 Task: Look for space in Pimenta Bueno, Brazil from 12th  August, 2023 to 15th August, 2023 for 3 adults in price range Rs.12000 to Rs.16000. Place can be entire place with 2 bedrooms having 3 beds and 1 bathroom. Property type can be house, flat, guest house. Amenities needed are: washing machine. Booking option can be shelf check-in. Required host language is Spanish.
Action: Mouse moved to (602, 84)
Screenshot: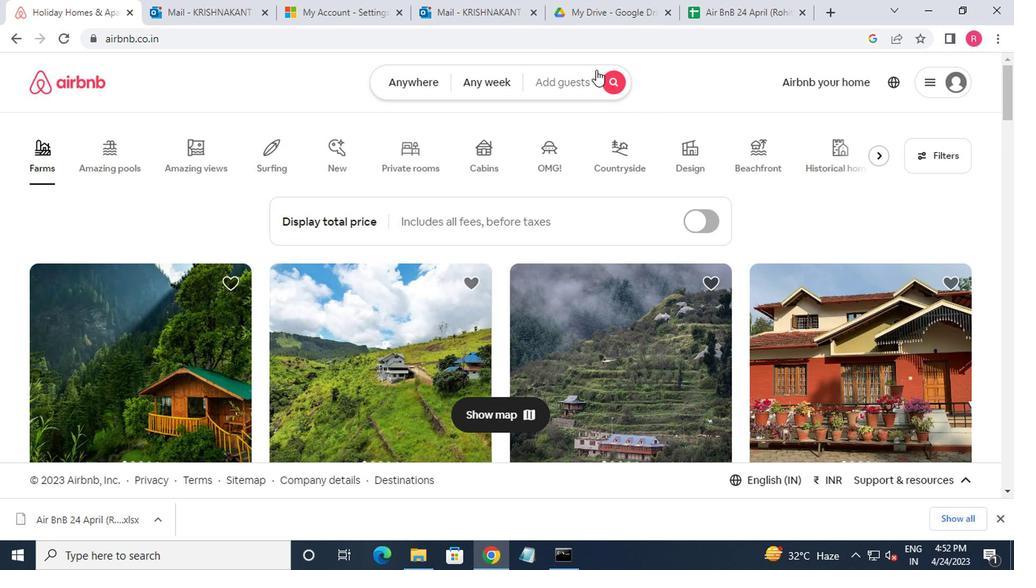 
Action: Mouse pressed left at (602, 84)
Screenshot: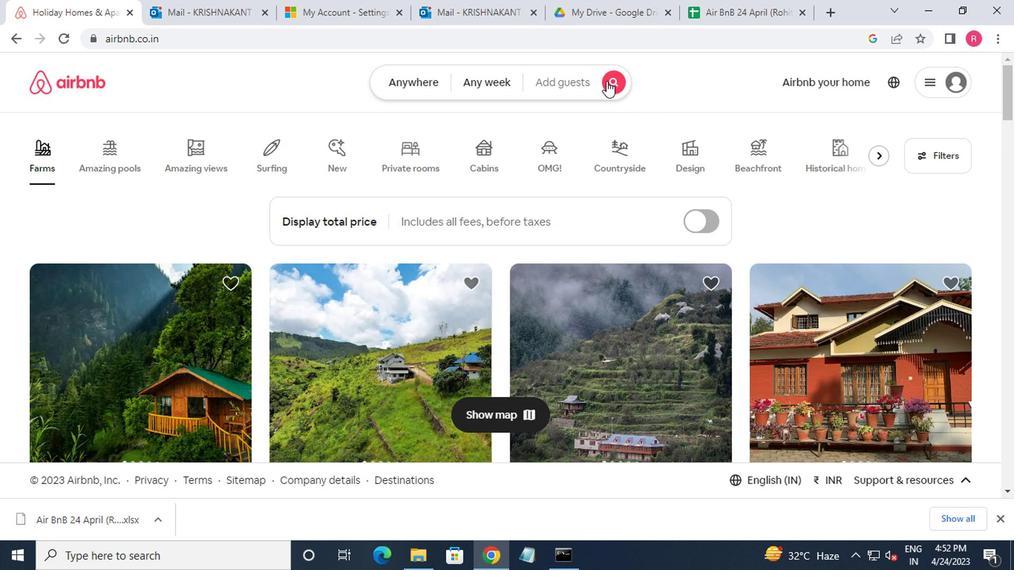 
Action: Mouse moved to (254, 143)
Screenshot: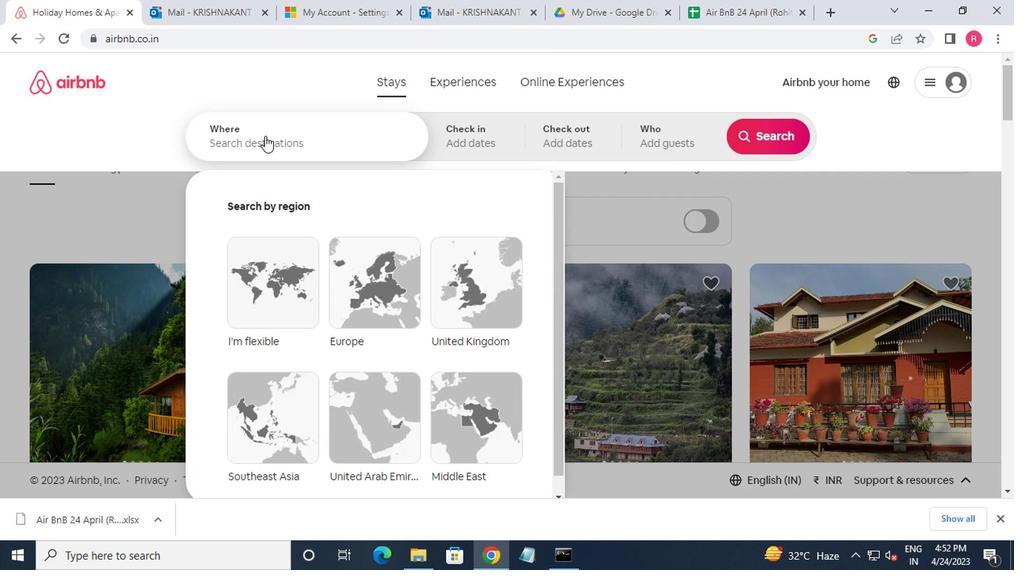 
Action: Mouse pressed left at (254, 143)
Screenshot: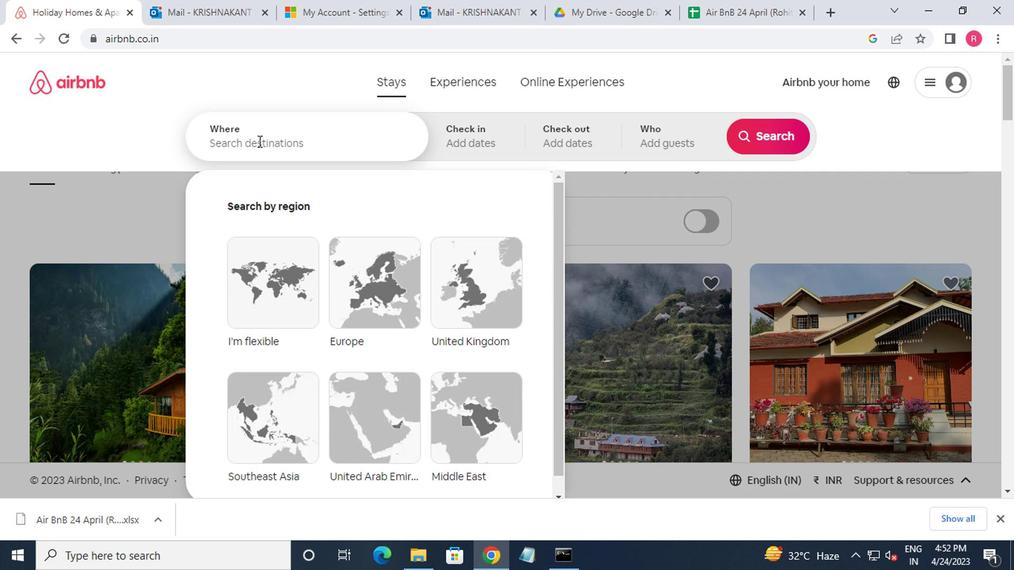 
Action: Mouse moved to (254, 143)
Screenshot: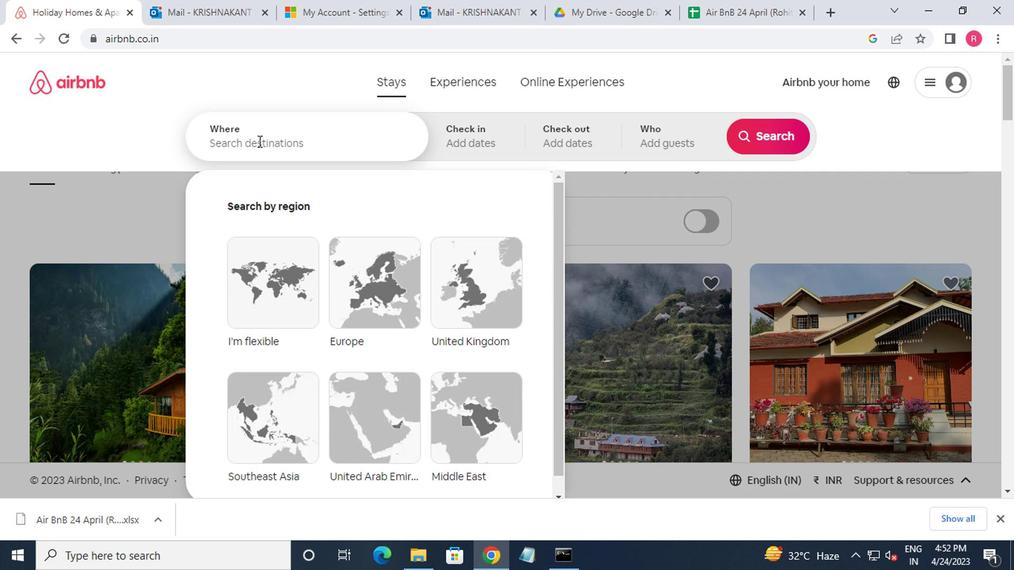 
Action: Key pressed pimenta
Screenshot: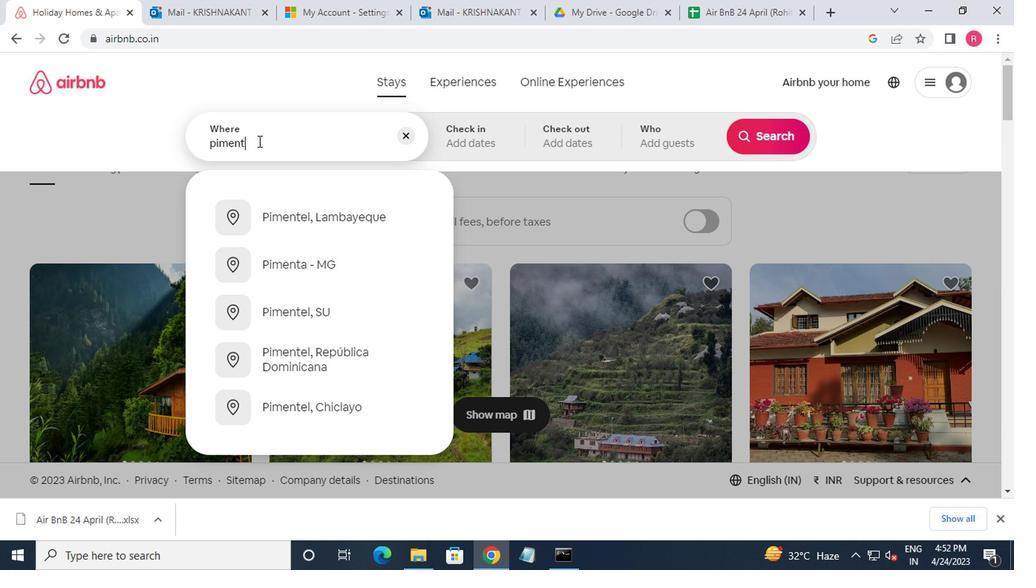 
Action: Mouse moved to (755, 440)
Screenshot: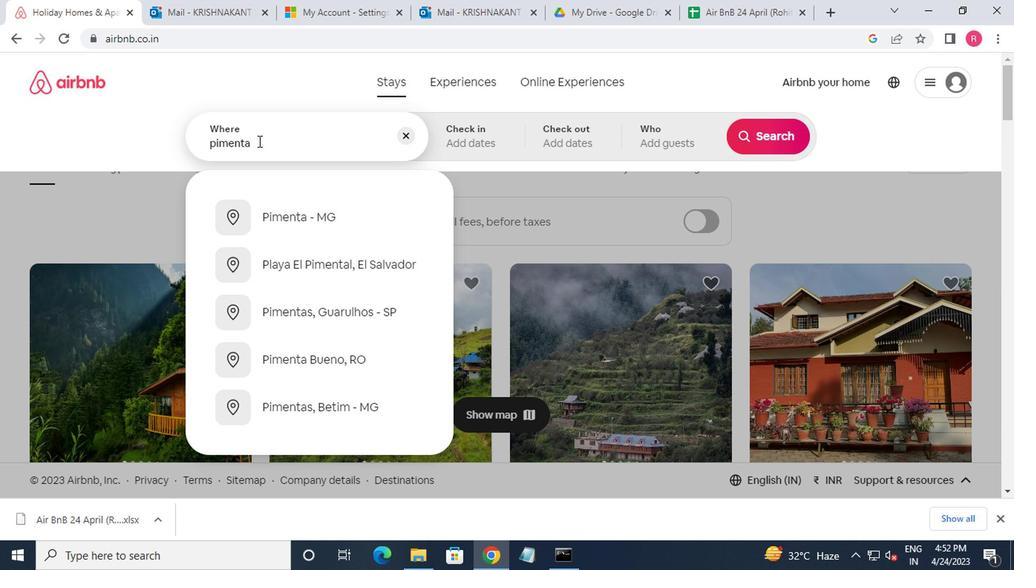 
Action: Key pressed <Key.space>bueno
Screenshot: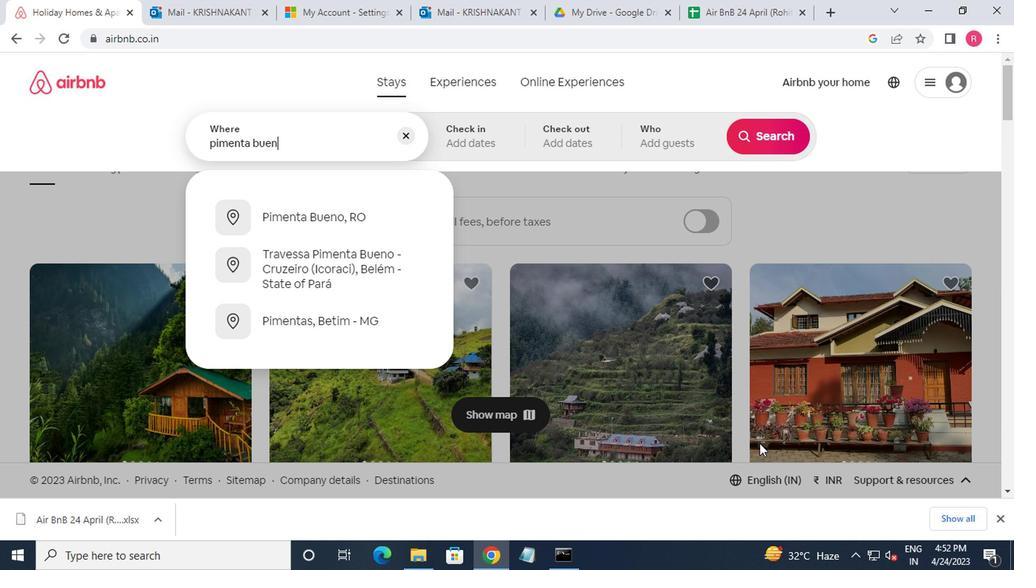 
Action: Mouse moved to (340, 218)
Screenshot: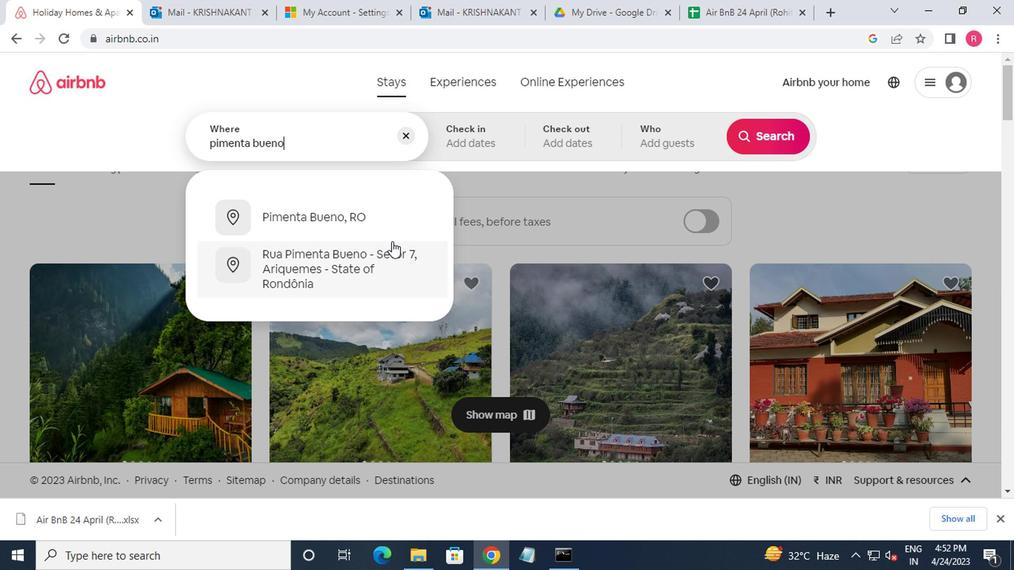 
Action: Mouse pressed left at (340, 218)
Screenshot: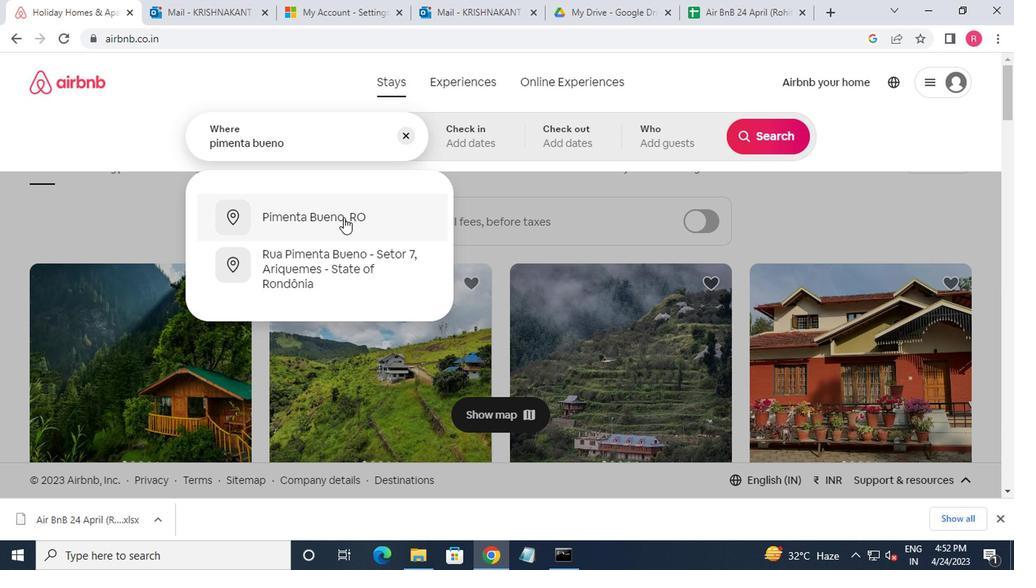 
Action: Mouse moved to (760, 254)
Screenshot: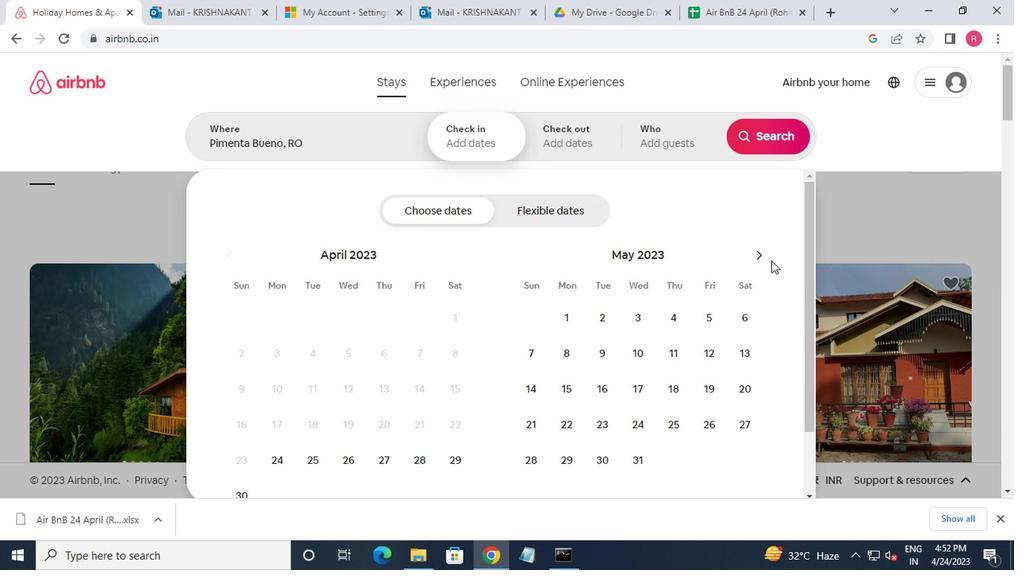 
Action: Mouse pressed left at (760, 254)
Screenshot: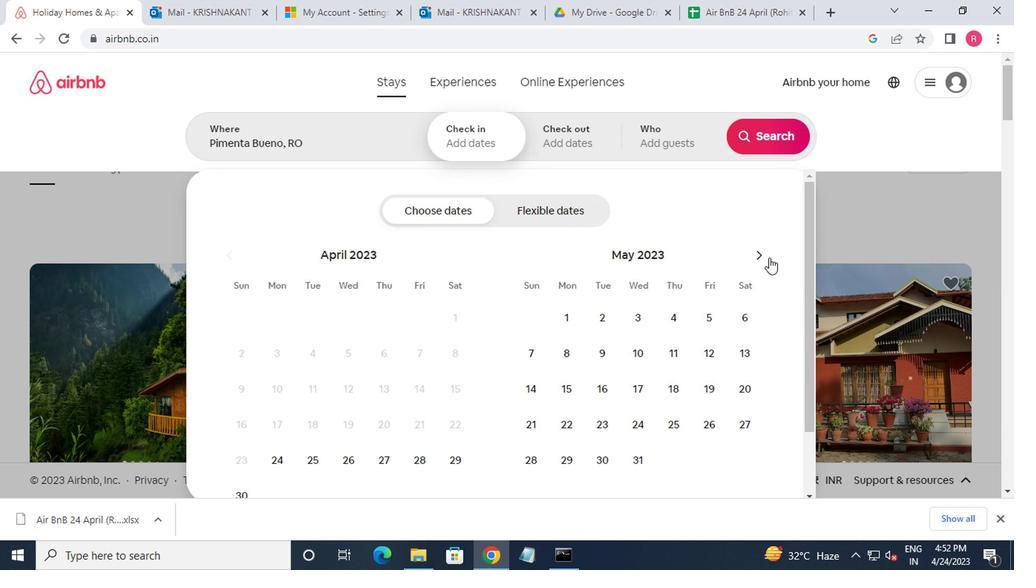
Action: Mouse moved to (758, 255)
Screenshot: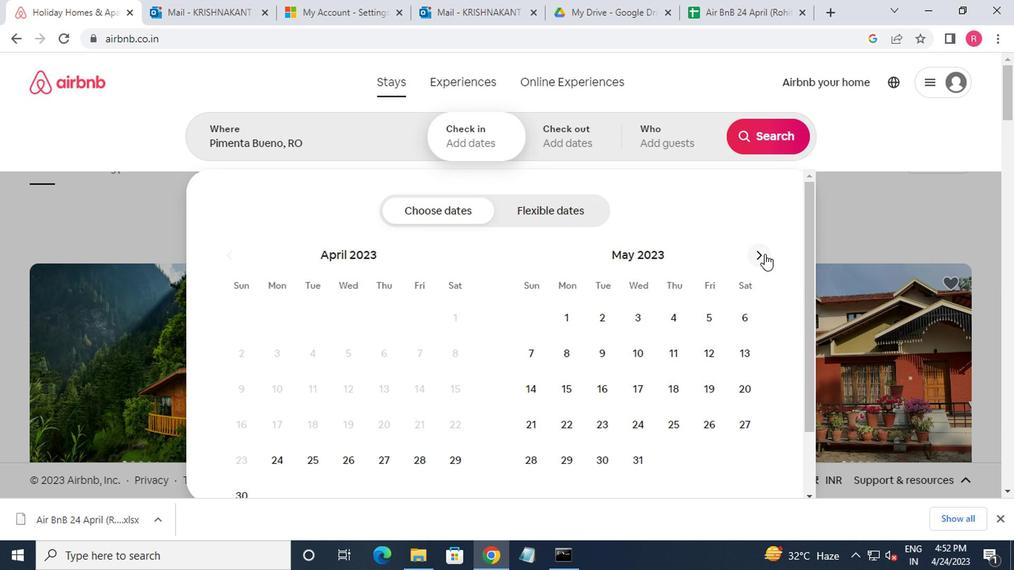 
Action: Mouse pressed left at (758, 255)
Screenshot: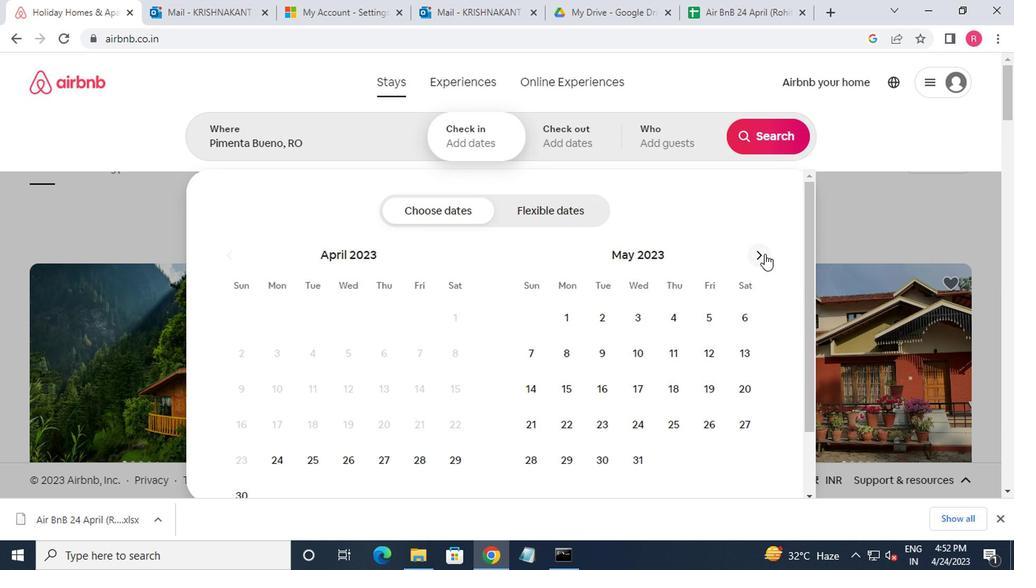
Action: Mouse pressed left at (758, 255)
Screenshot: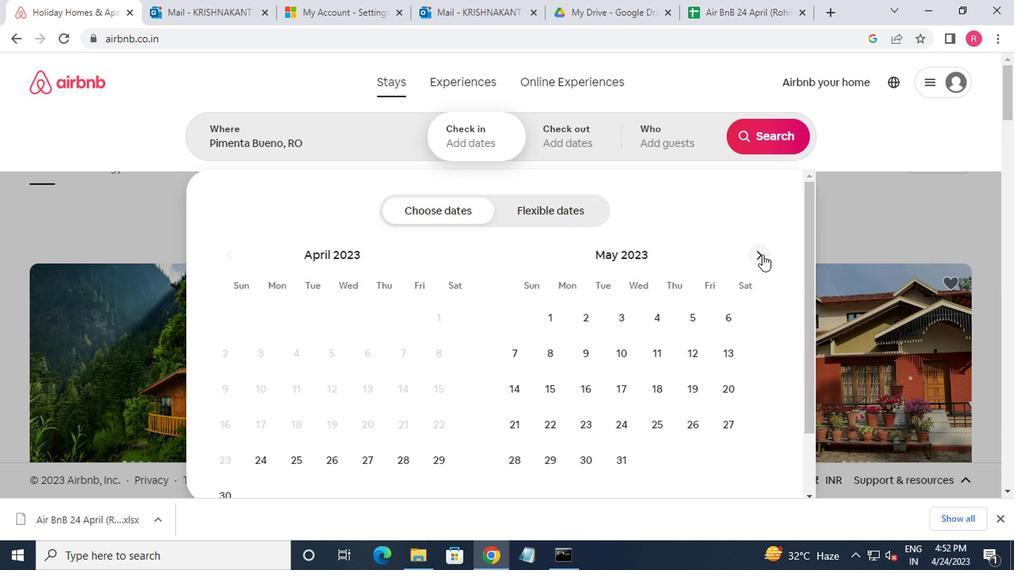 
Action: Mouse pressed left at (758, 255)
Screenshot: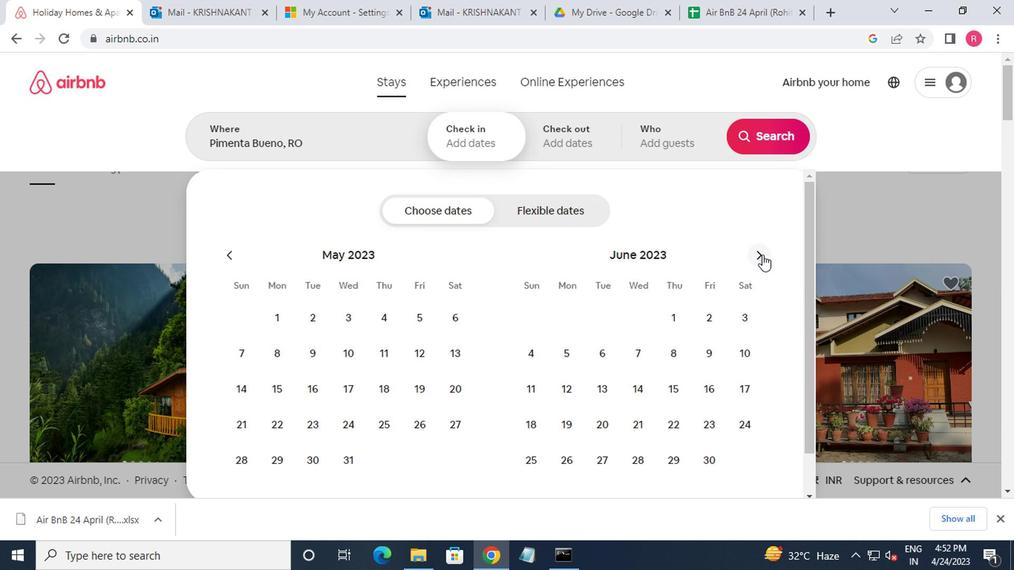 
Action: Mouse moved to (741, 349)
Screenshot: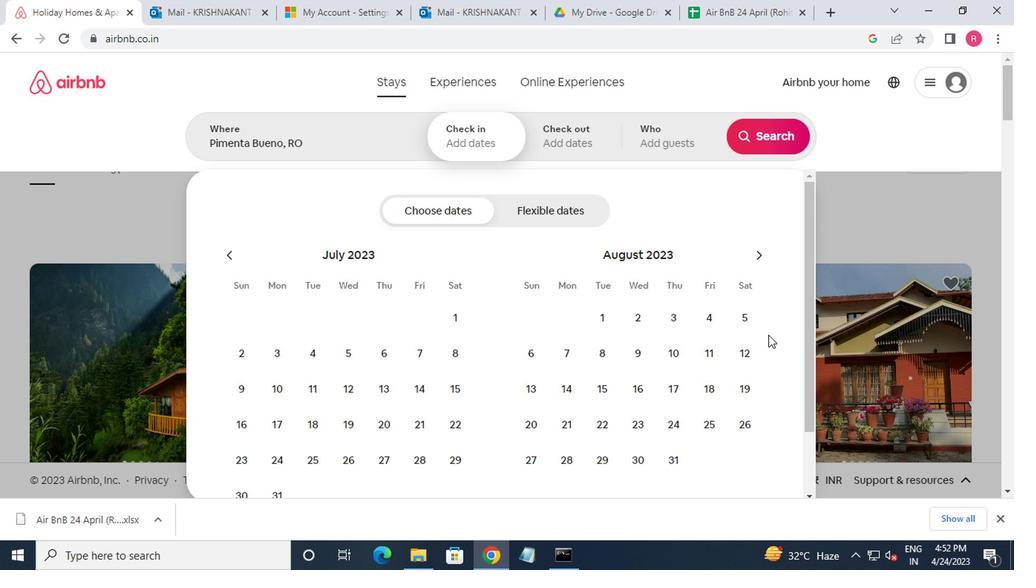 
Action: Mouse pressed left at (741, 349)
Screenshot: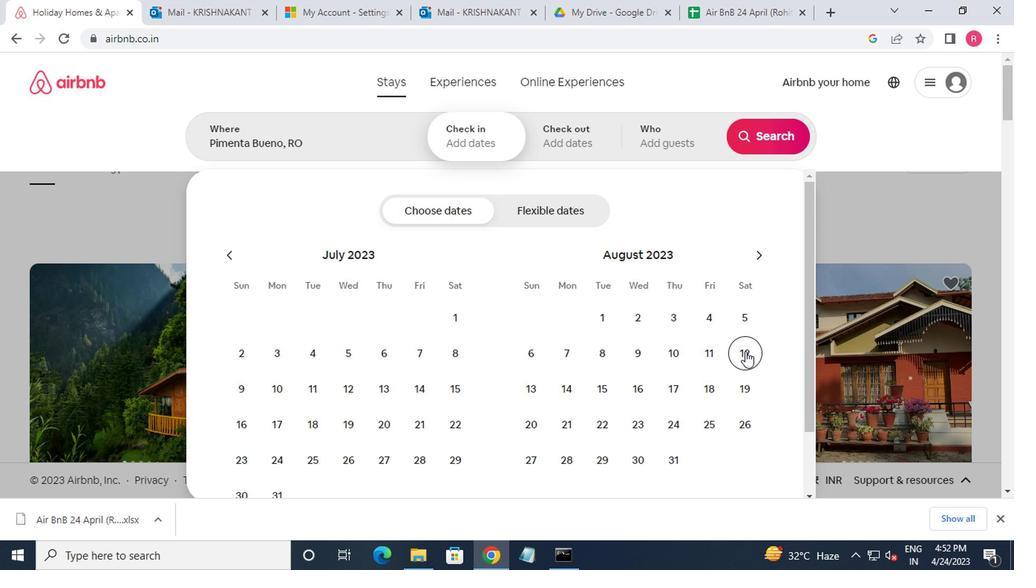 
Action: Mouse moved to (609, 392)
Screenshot: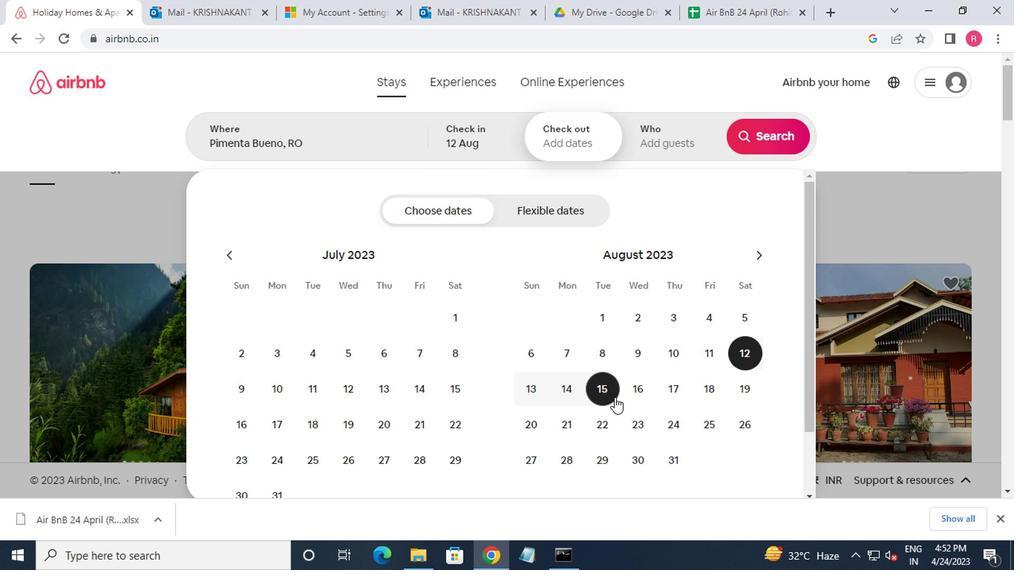 
Action: Mouse pressed left at (609, 392)
Screenshot: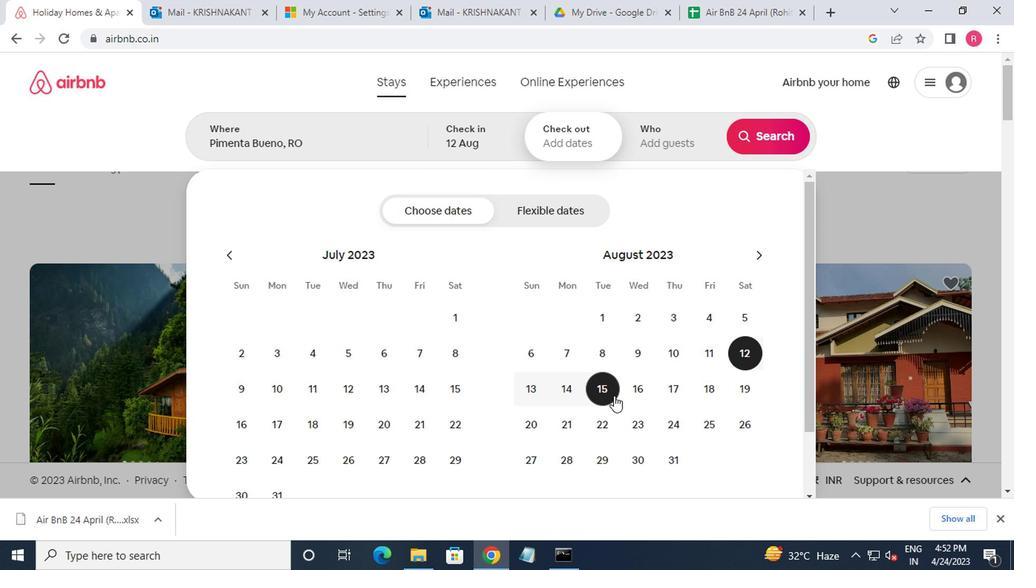 
Action: Mouse moved to (651, 125)
Screenshot: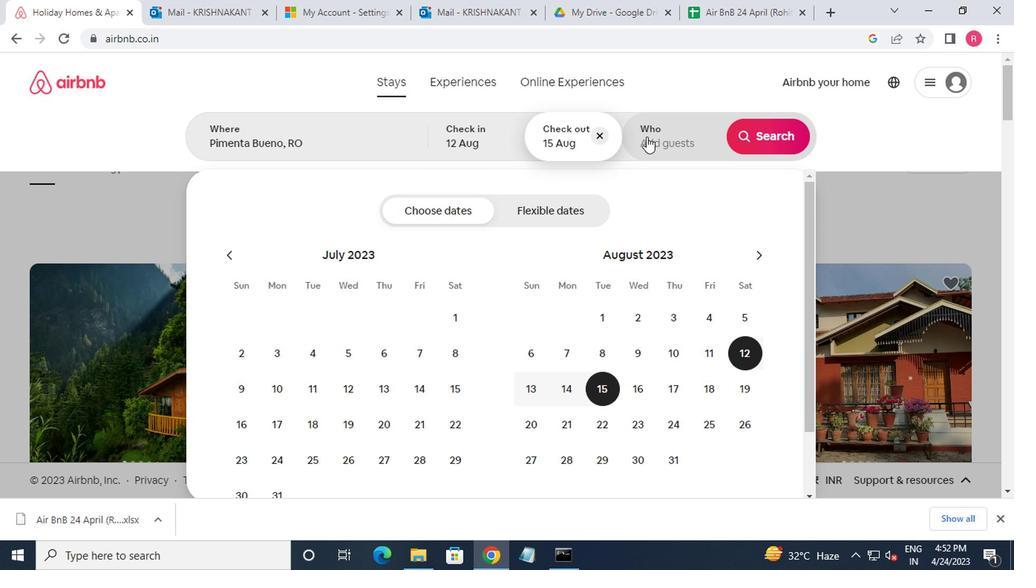 
Action: Mouse pressed left at (651, 125)
Screenshot: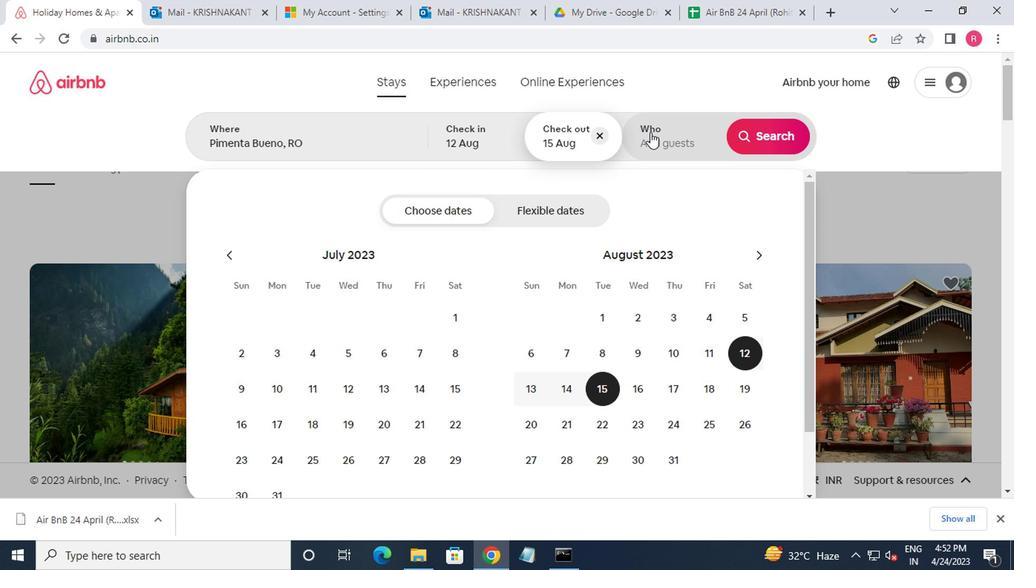 
Action: Mouse moved to (768, 209)
Screenshot: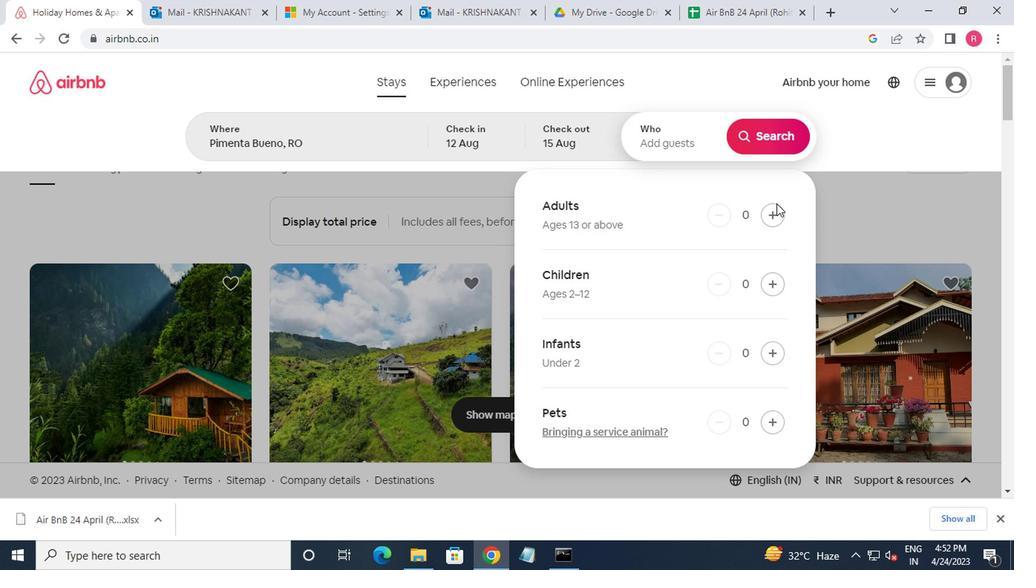 
Action: Mouse pressed left at (768, 209)
Screenshot: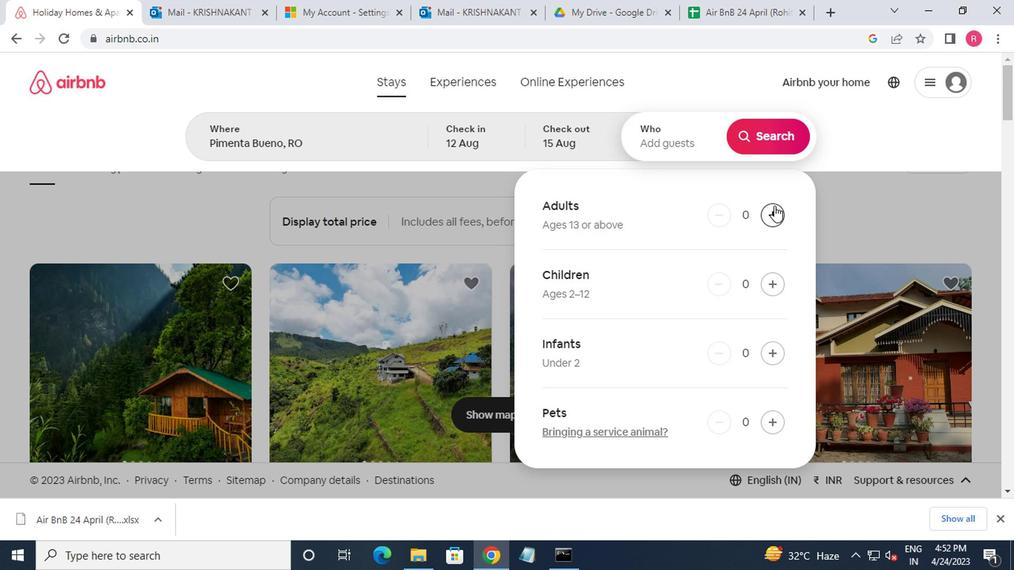 
Action: Mouse moved to (768, 209)
Screenshot: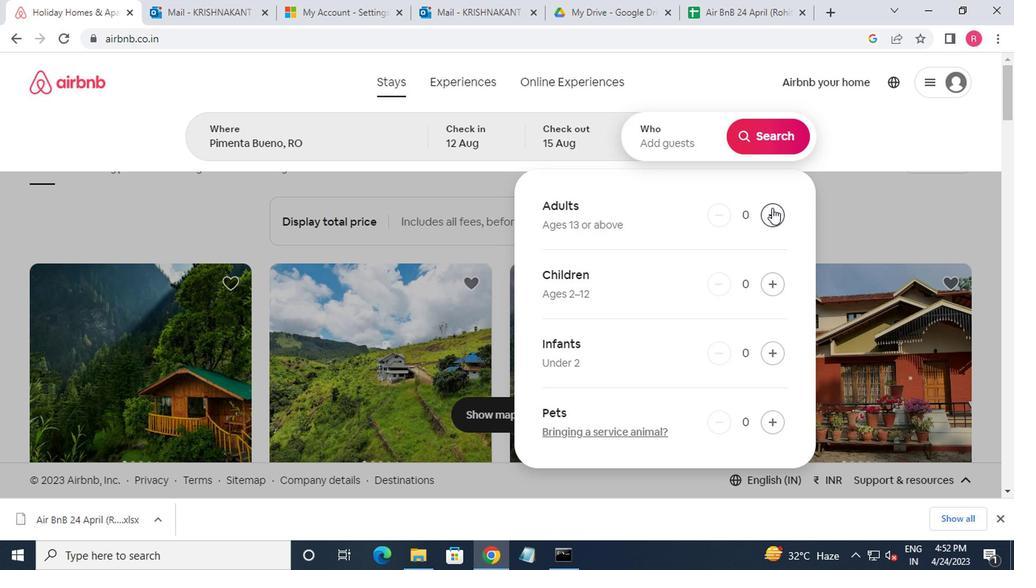 
Action: Mouse pressed left at (768, 209)
Screenshot: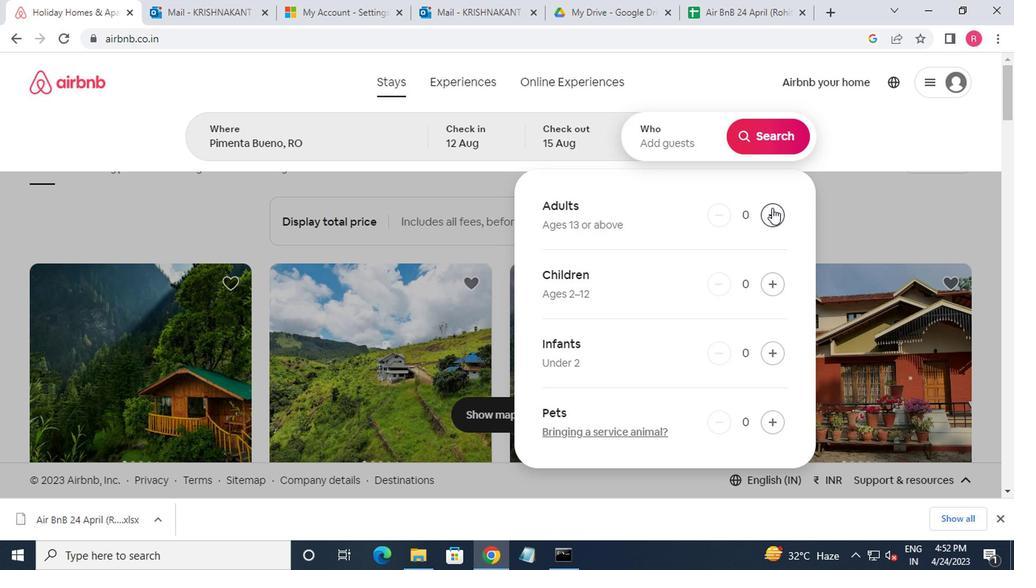
Action: Mouse pressed left at (768, 209)
Screenshot: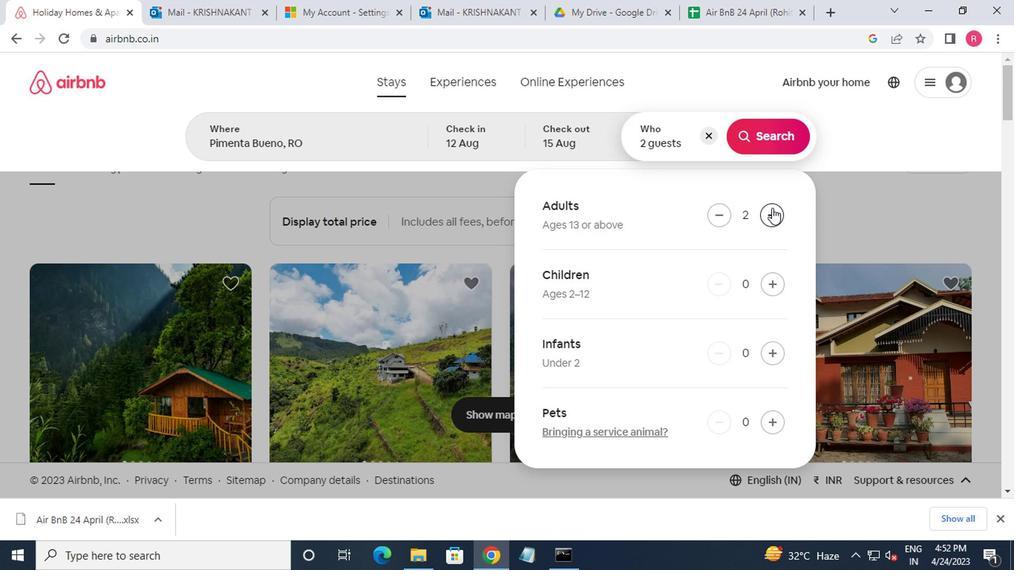 
Action: Mouse moved to (776, 143)
Screenshot: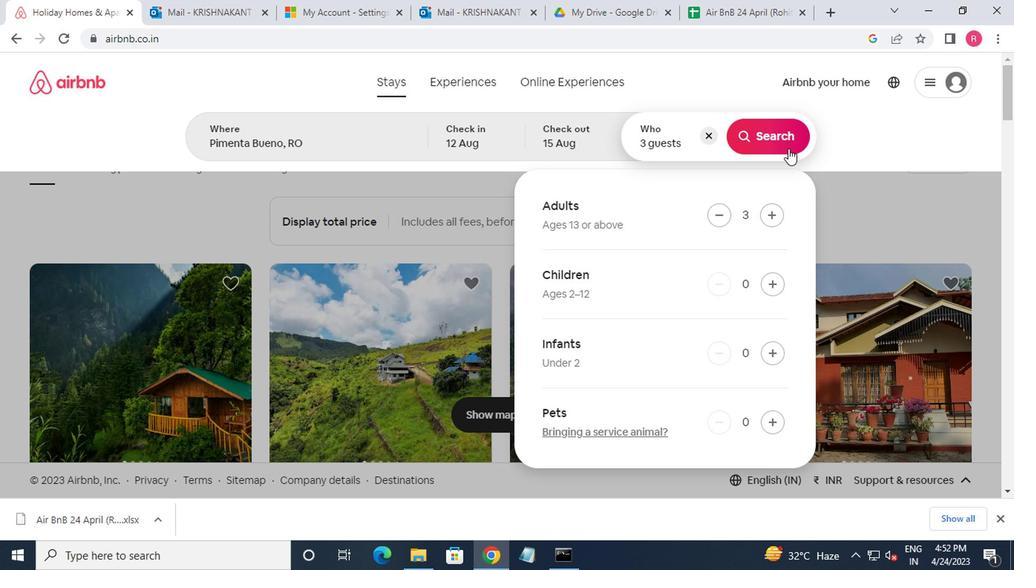 
Action: Mouse pressed left at (776, 143)
Screenshot: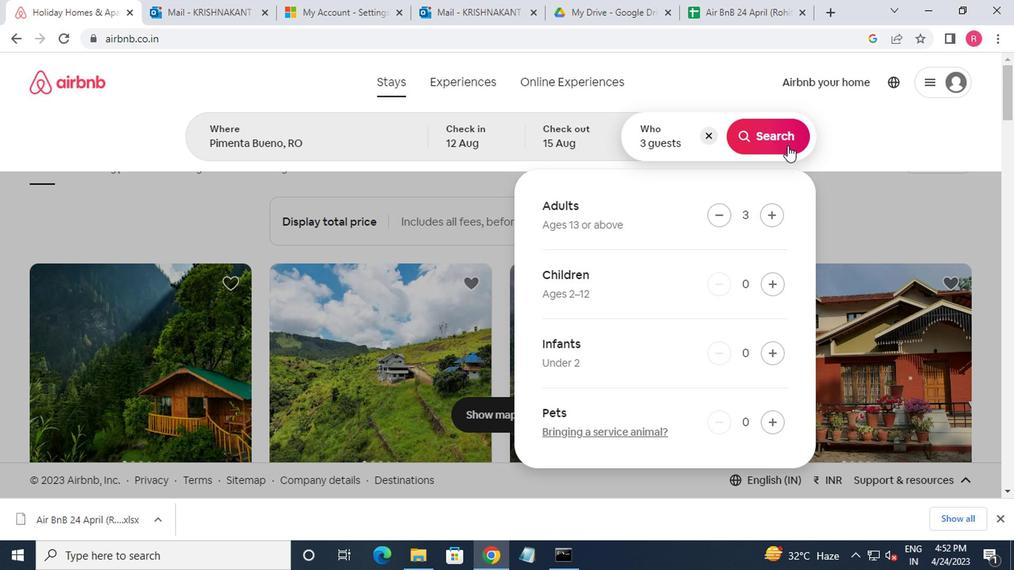 
Action: Mouse moved to (941, 141)
Screenshot: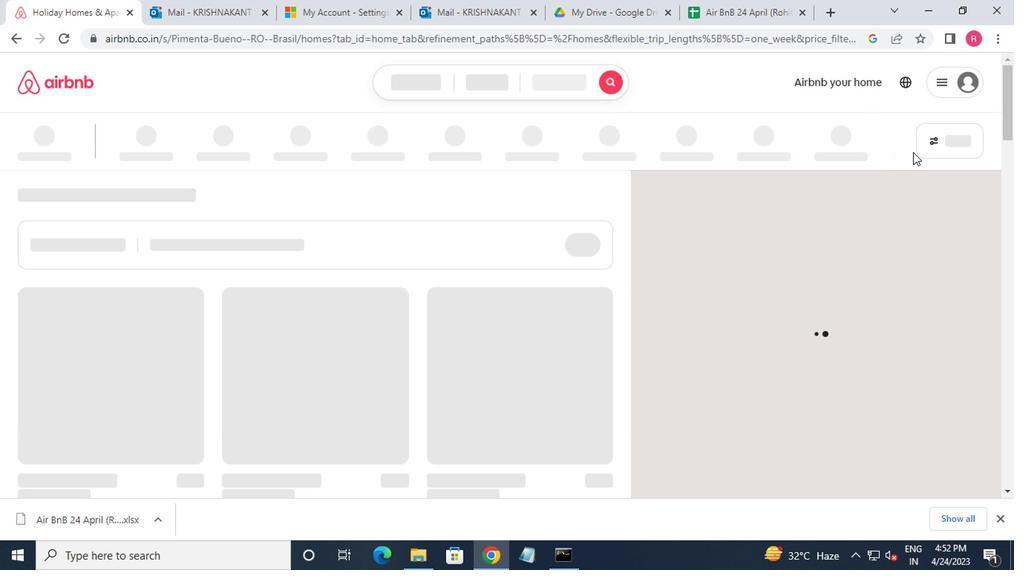 
Action: Mouse pressed left at (941, 141)
Screenshot: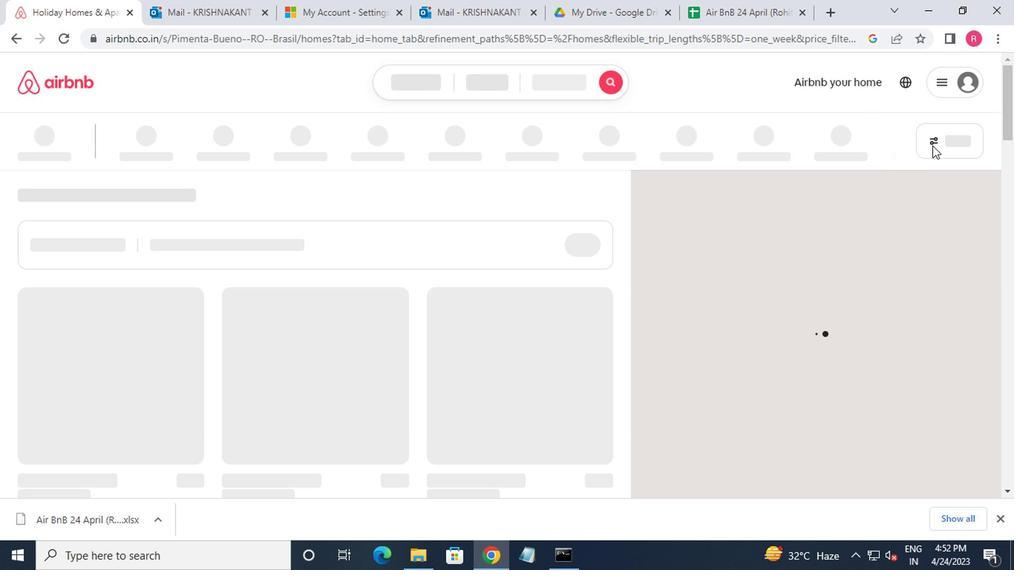 
Action: Mouse moved to (355, 333)
Screenshot: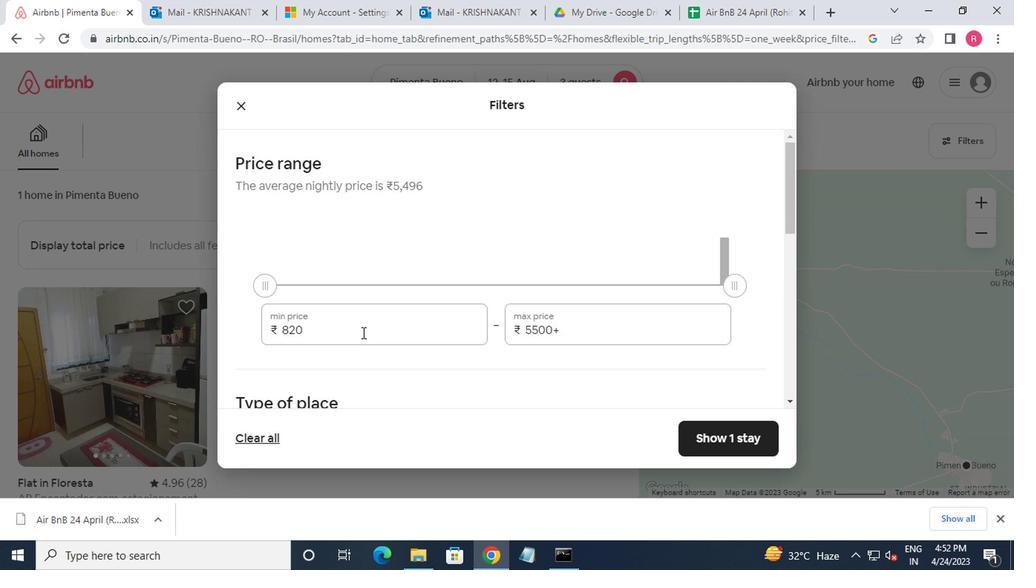 
Action: Mouse pressed left at (355, 333)
Screenshot: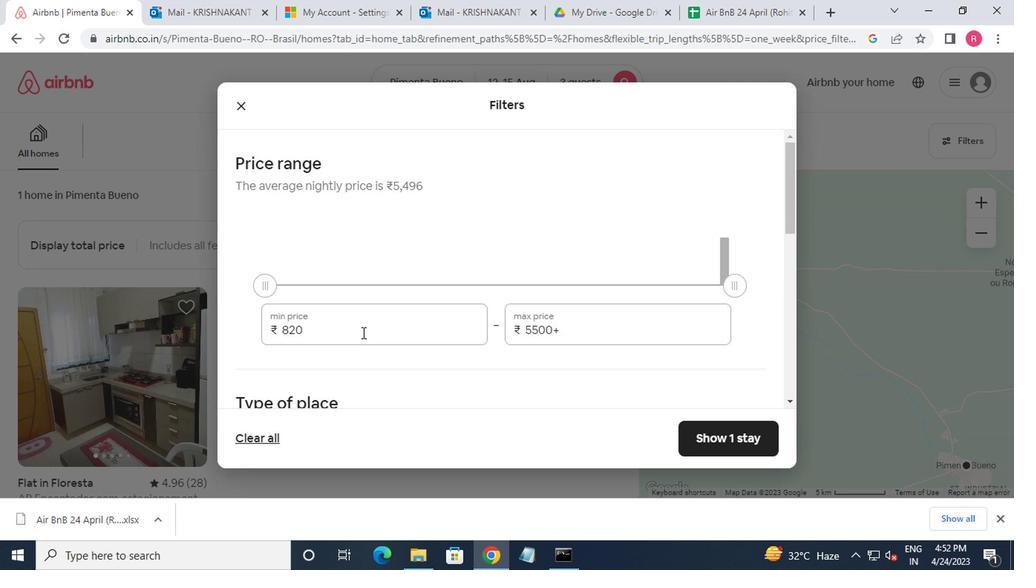 
Action: Mouse moved to (355, 332)
Screenshot: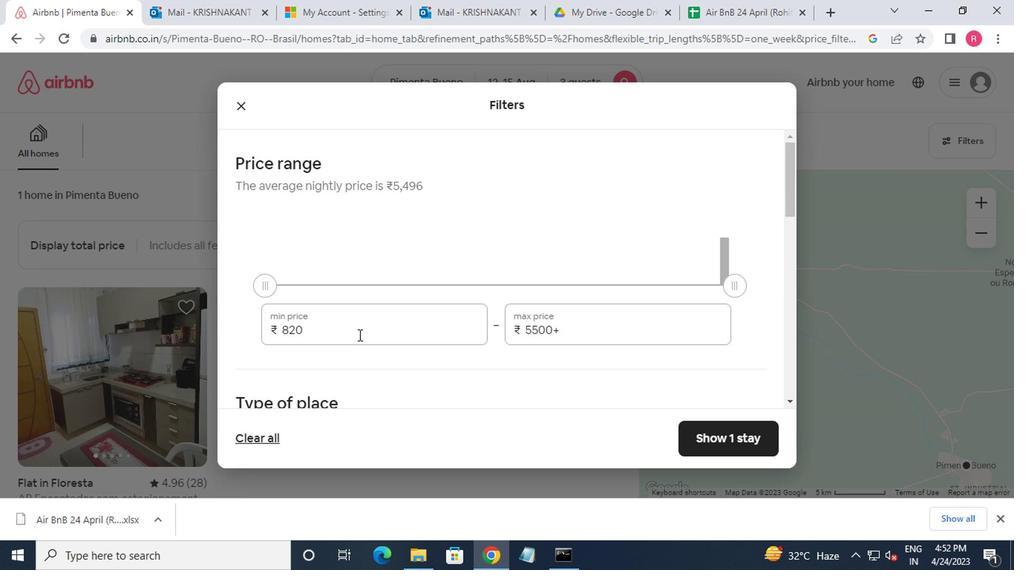 
Action: Key pressed <Key.backspace><Key.backspace><Key.backspace><Key.backspace>12000
Screenshot: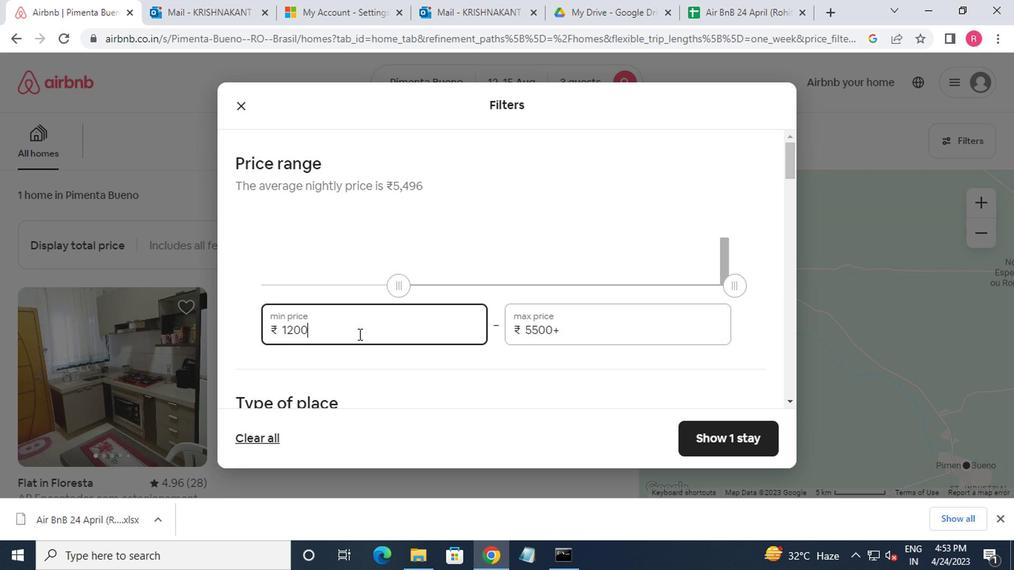 
Action: Mouse moved to (599, 329)
Screenshot: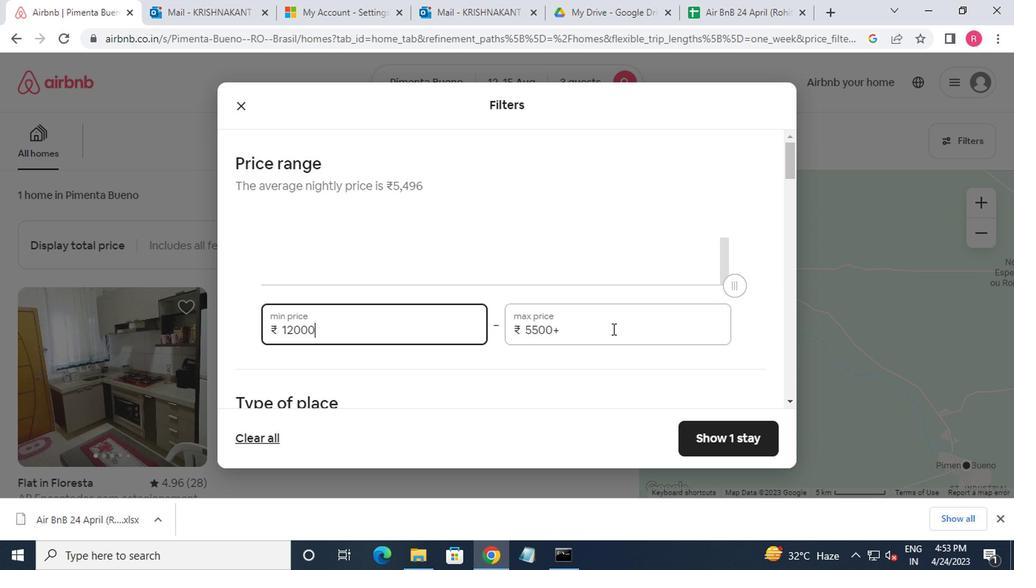 
Action: Mouse pressed left at (599, 329)
Screenshot: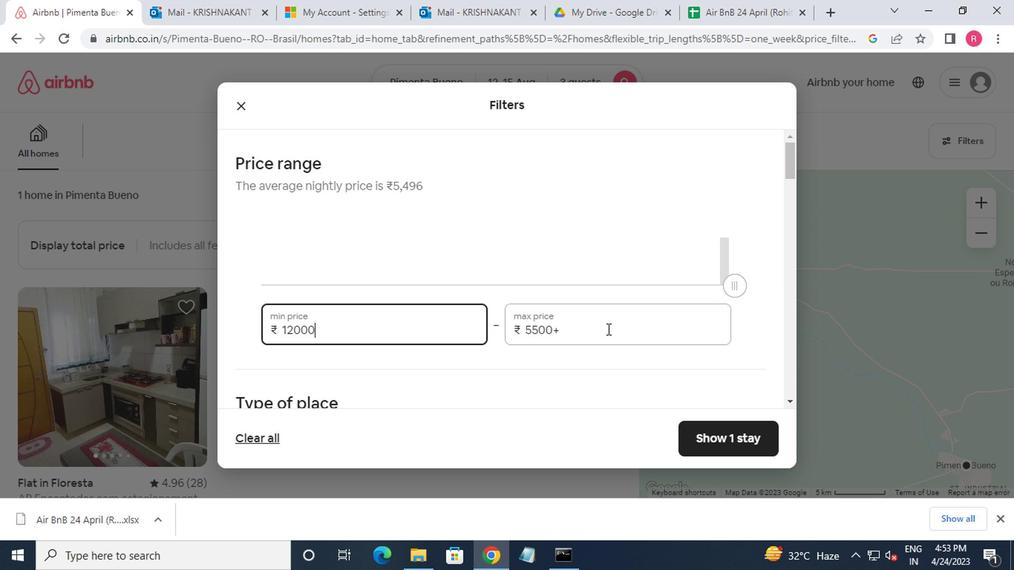 
Action: Mouse moved to (599, 330)
Screenshot: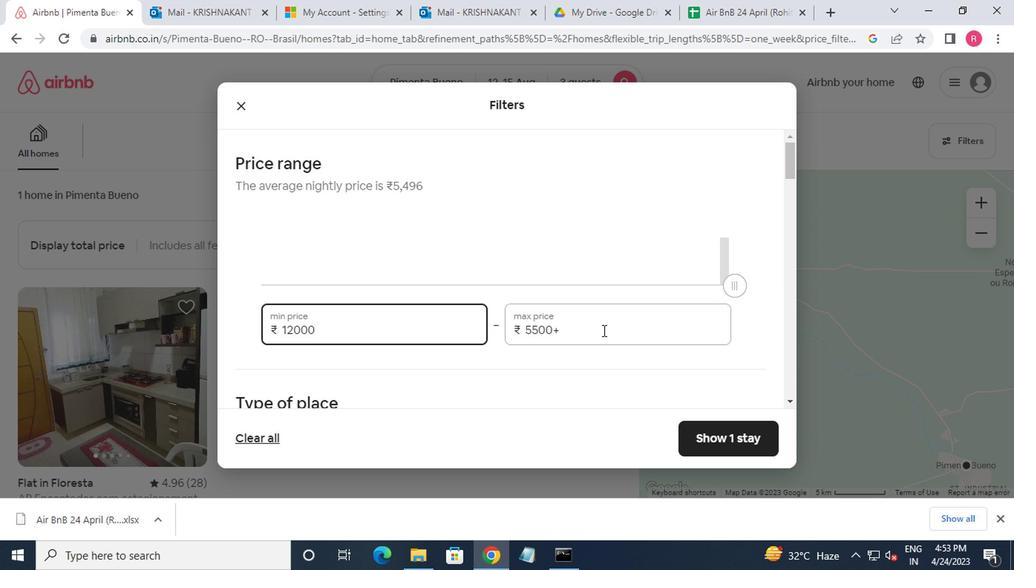 
Action: Key pressed <Key.backspace><Key.backspace><Key.backspace><Key.backspace><Key.backspace>16000
Screenshot: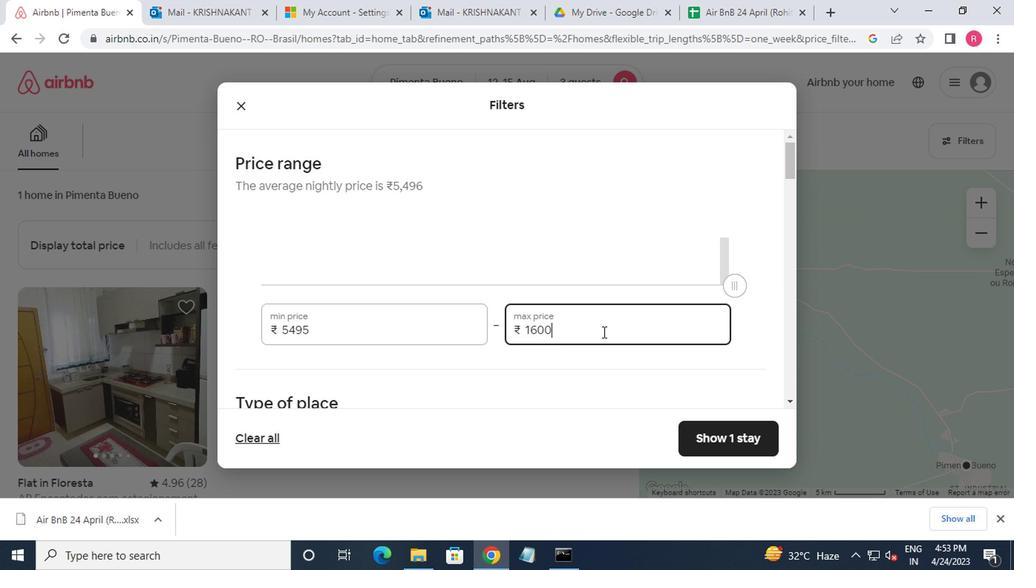 
Action: Mouse scrolled (599, 330) with delta (0, 0)
Screenshot: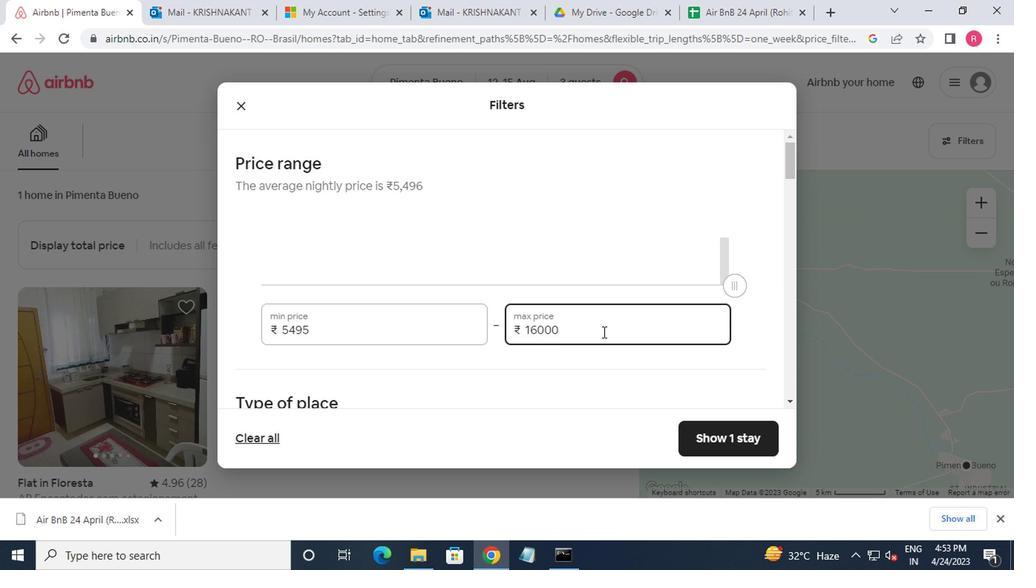 
Action: Mouse scrolled (599, 330) with delta (0, 0)
Screenshot: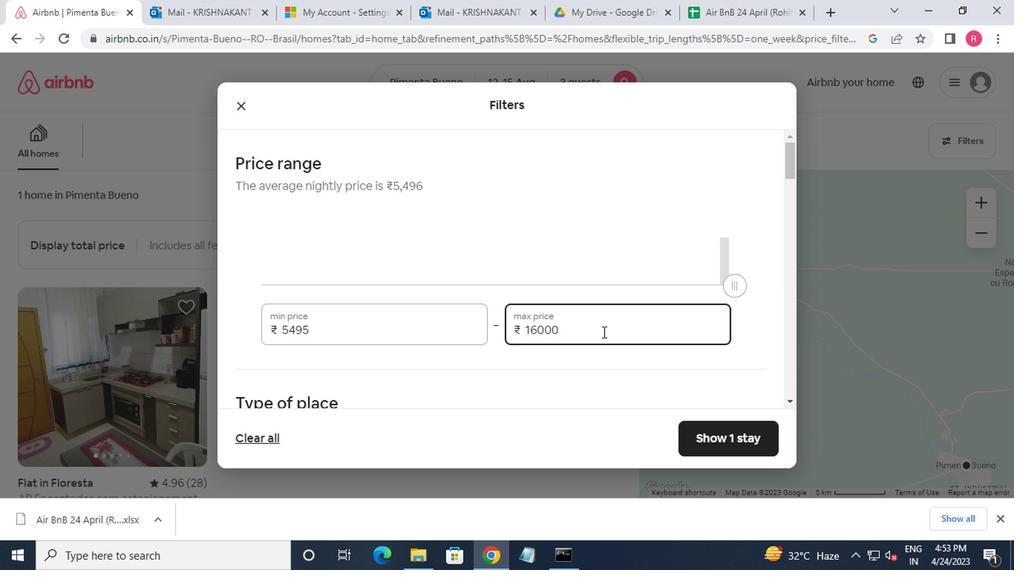 
Action: Mouse moved to (238, 293)
Screenshot: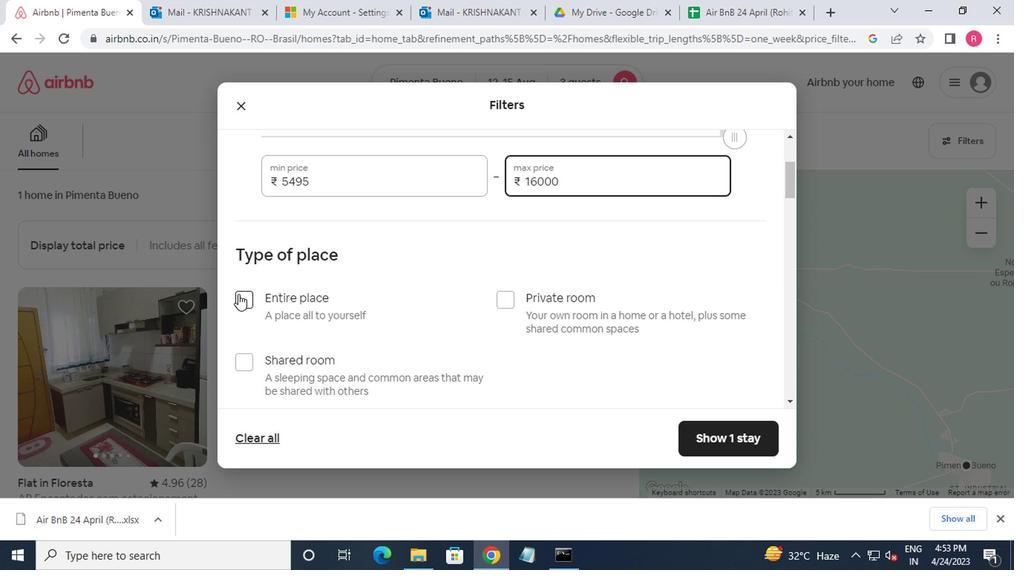 
Action: Mouse pressed left at (238, 293)
Screenshot: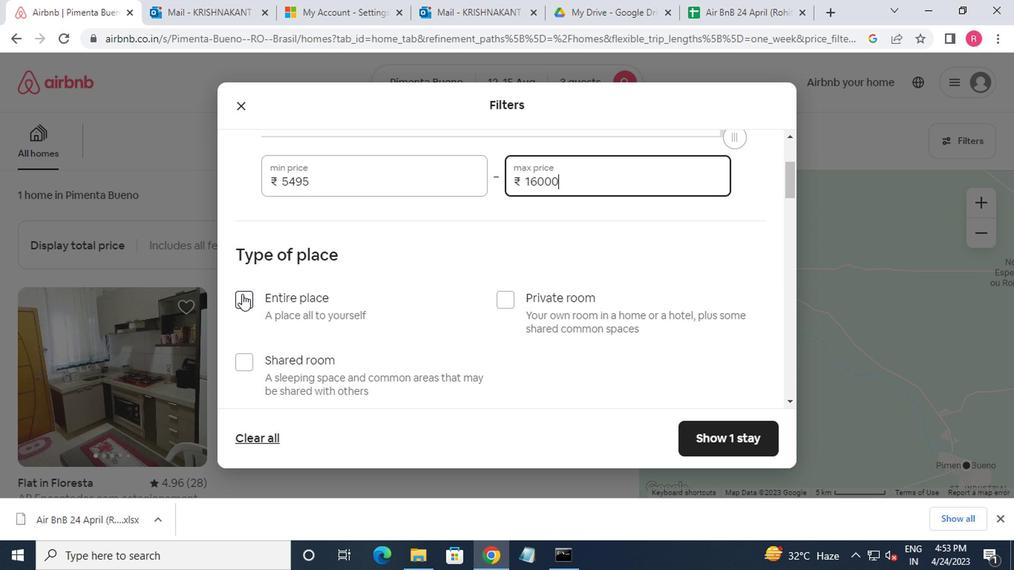 
Action: Mouse moved to (314, 321)
Screenshot: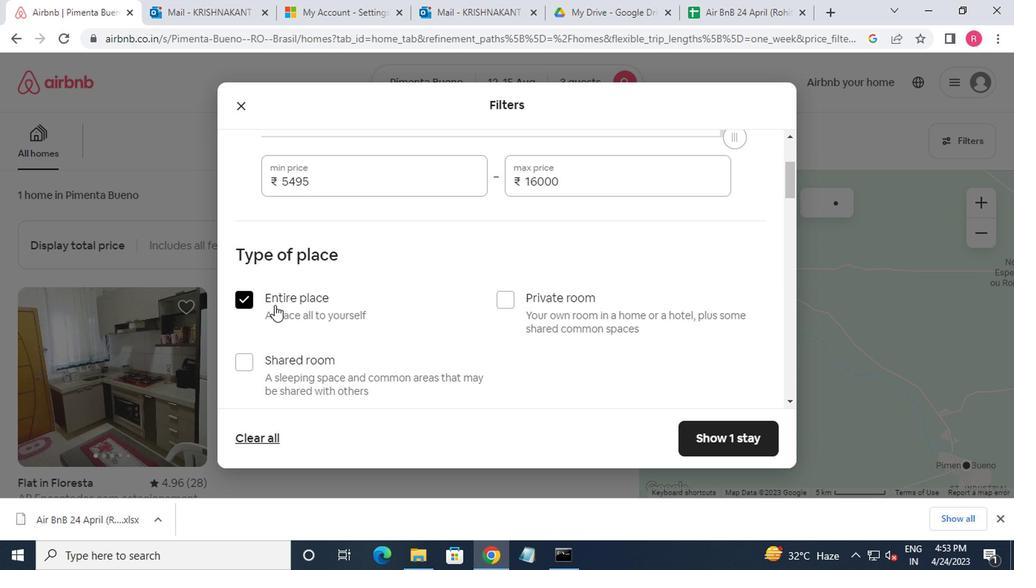 
Action: Mouse scrolled (314, 320) with delta (0, 0)
Screenshot: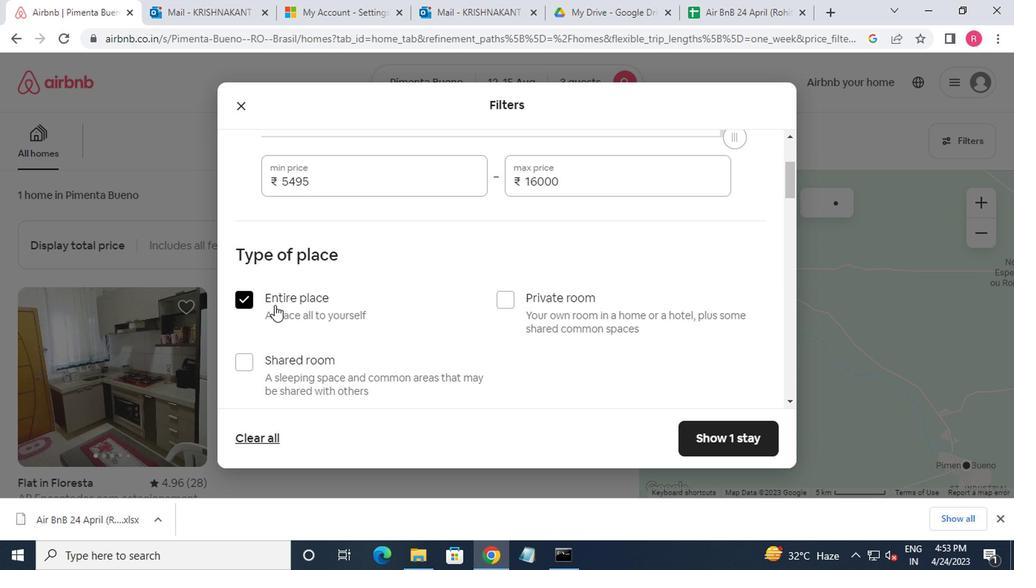 
Action: Mouse moved to (316, 323)
Screenshot: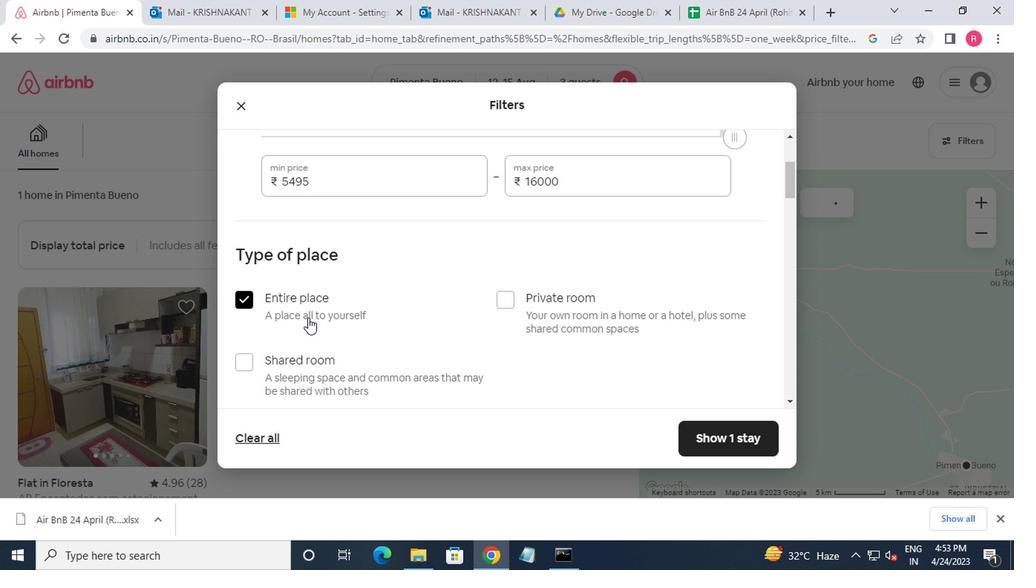 
Action: Mouse scrolled (316, 322) with delta (0, 0)
Screenshot: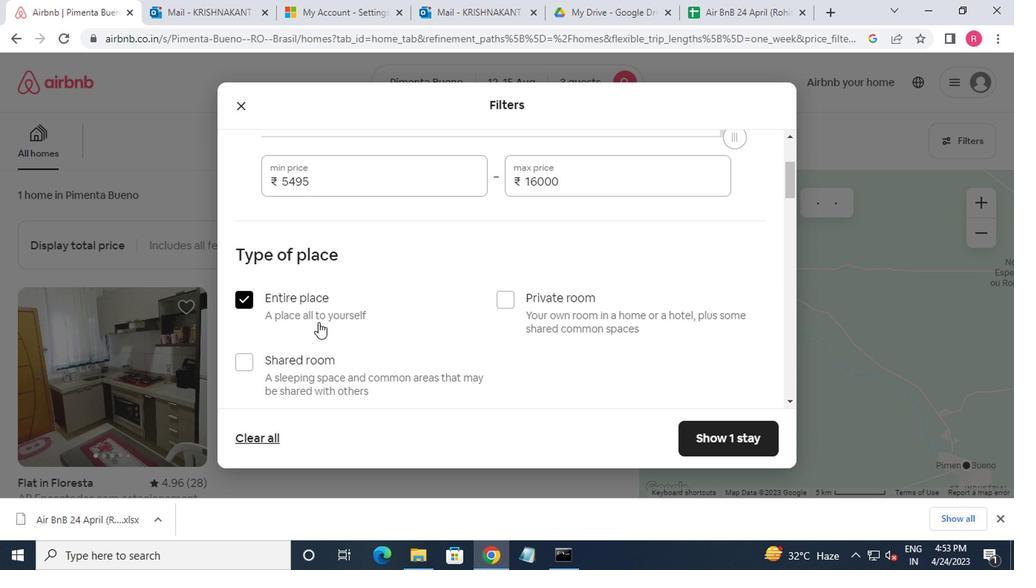 
Action: Mouse moved to (318, 324)
Screenshot: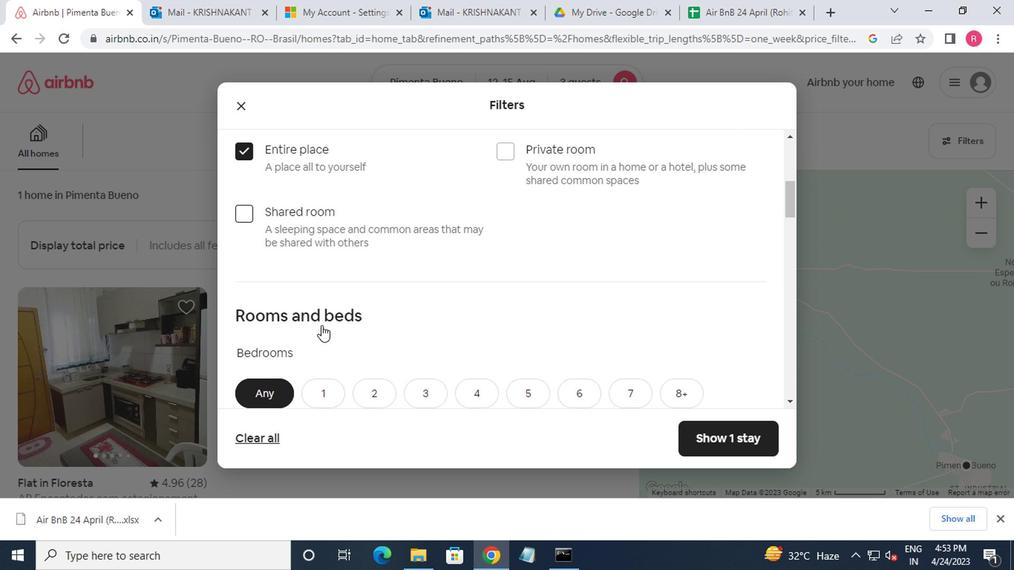 
Action: Mouse scrolled (318, 324) with delta (0, 0)
Screenshot: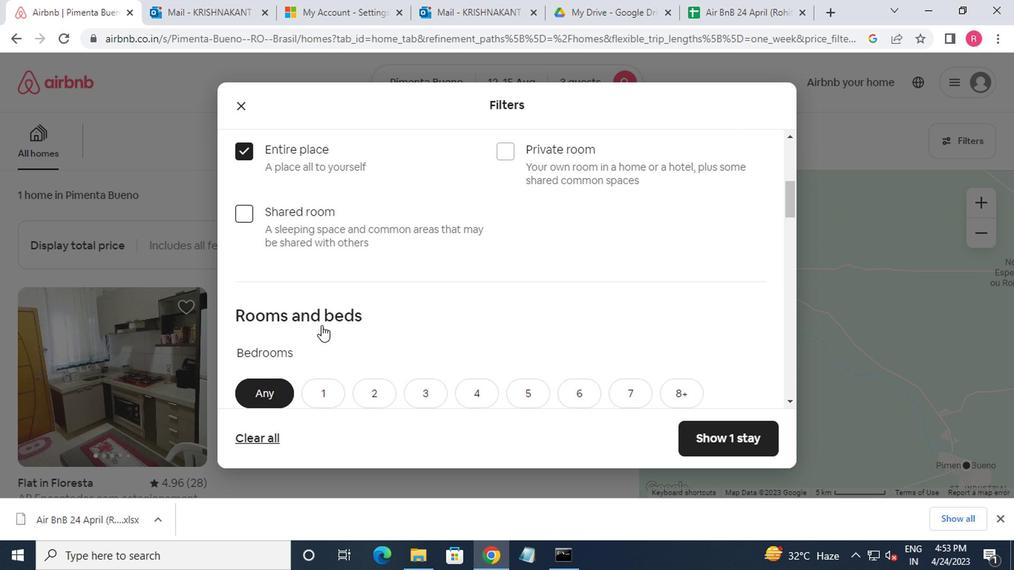 
Action: Mouse moved to (318, 325)
Screenshot: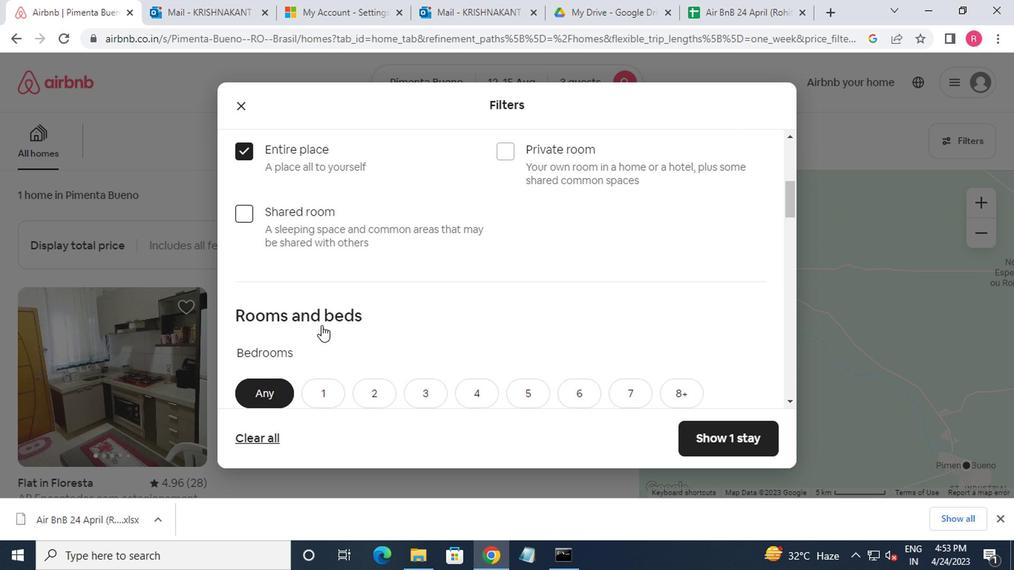 
Action: Mouse scrolled (318, 324) with delta (0, 0)
Screenshot: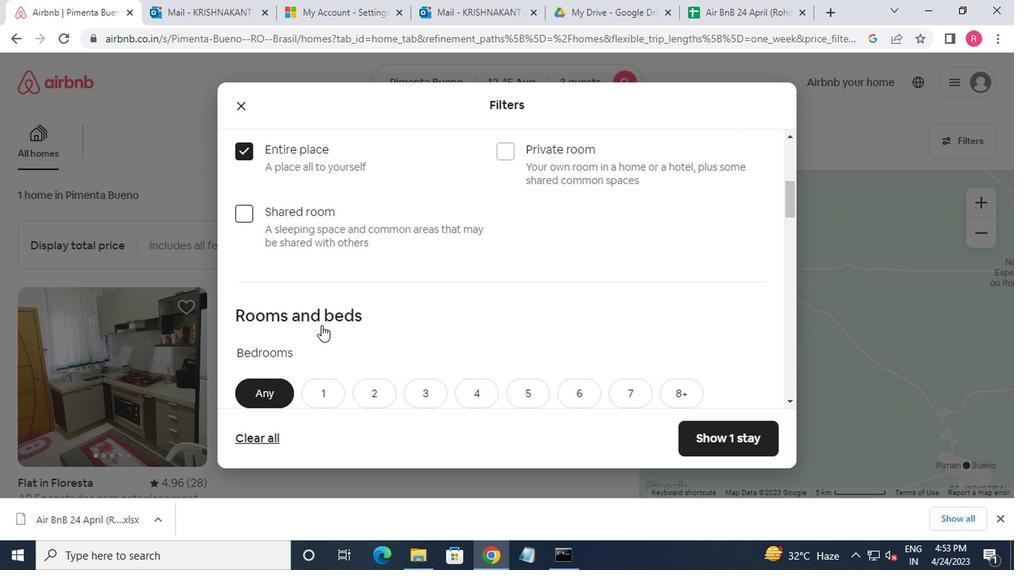 
Action: Mouse moved to (369, 240)
Screenshot: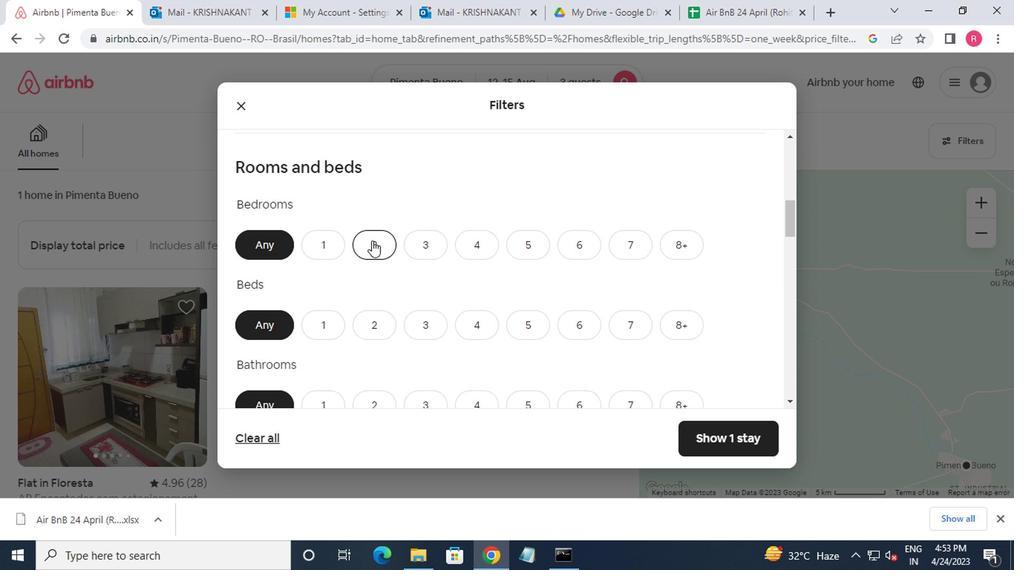
Action: Mouse pressed left at (369, 240)
Screenshot: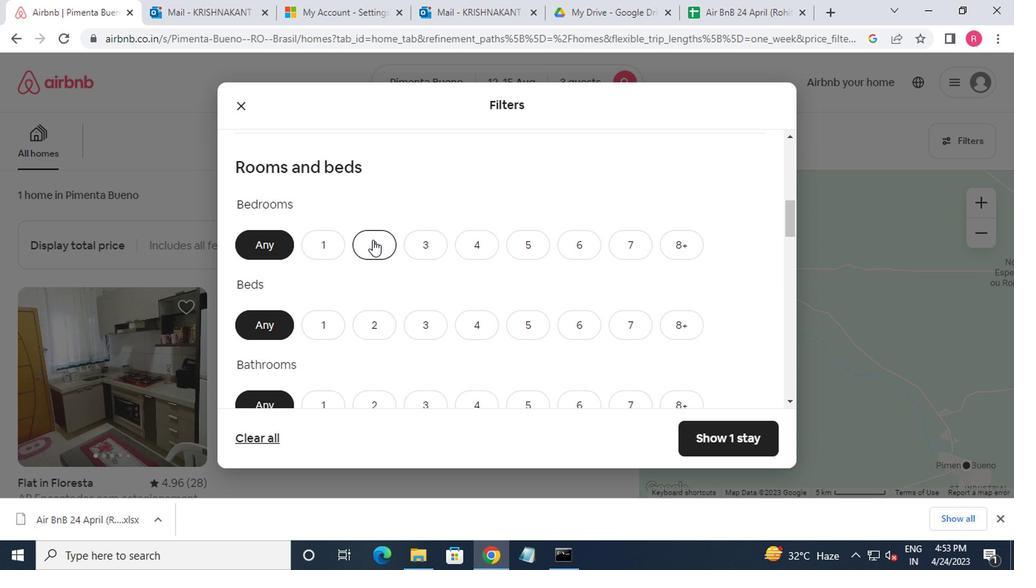 
Action: Mouse moved to (354, 257)
Screenshot: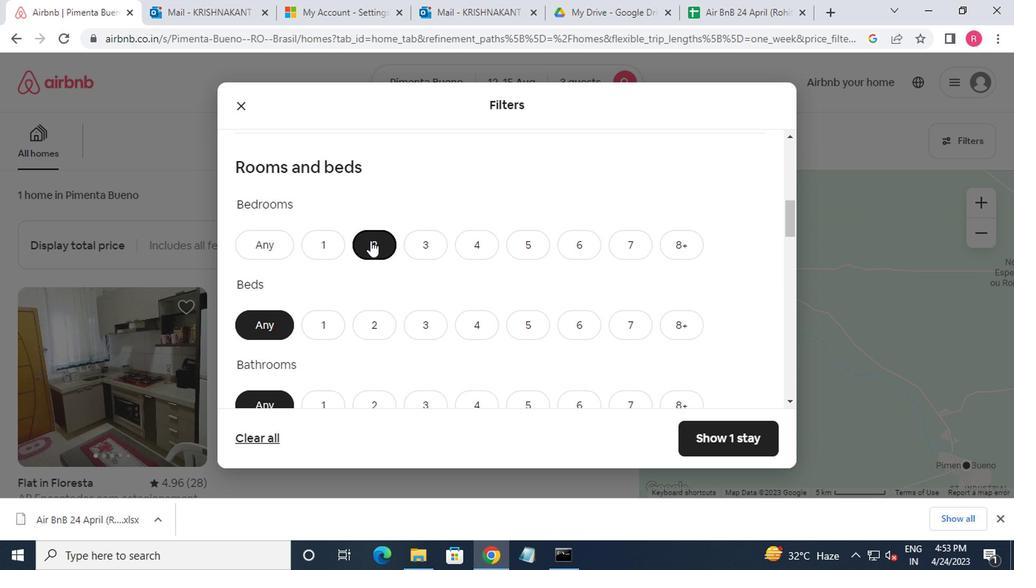 
Action: Mouse scrolled (354, 257) with delta (0, 0)
Screenshot: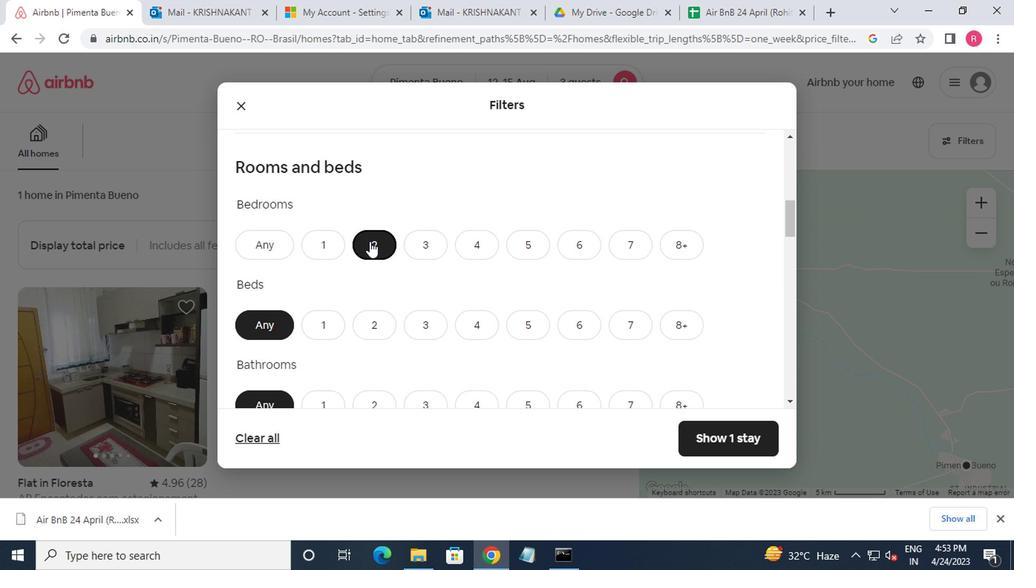 
Action: Mouse moved to (407, 251)
Screenshot: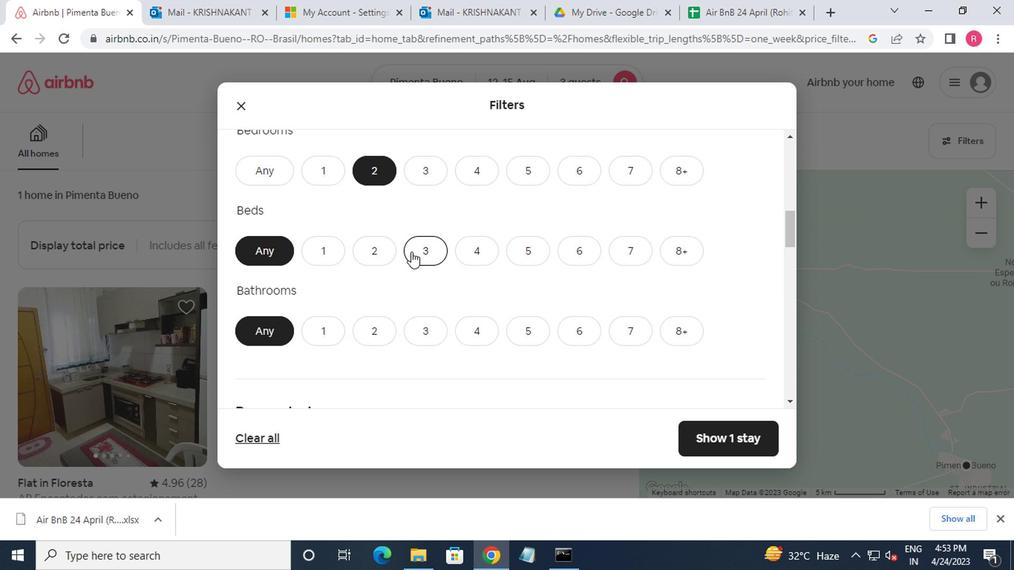 
Action: Mouse pressed left at (407, 251)
Screenshot: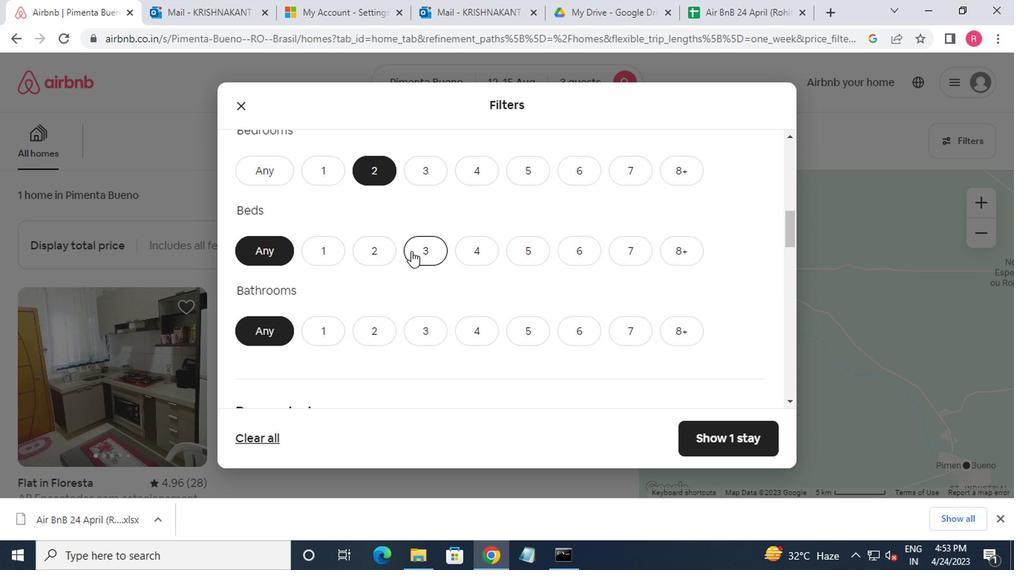 
Action: Mouse moved to (309, 329)
Screenshot: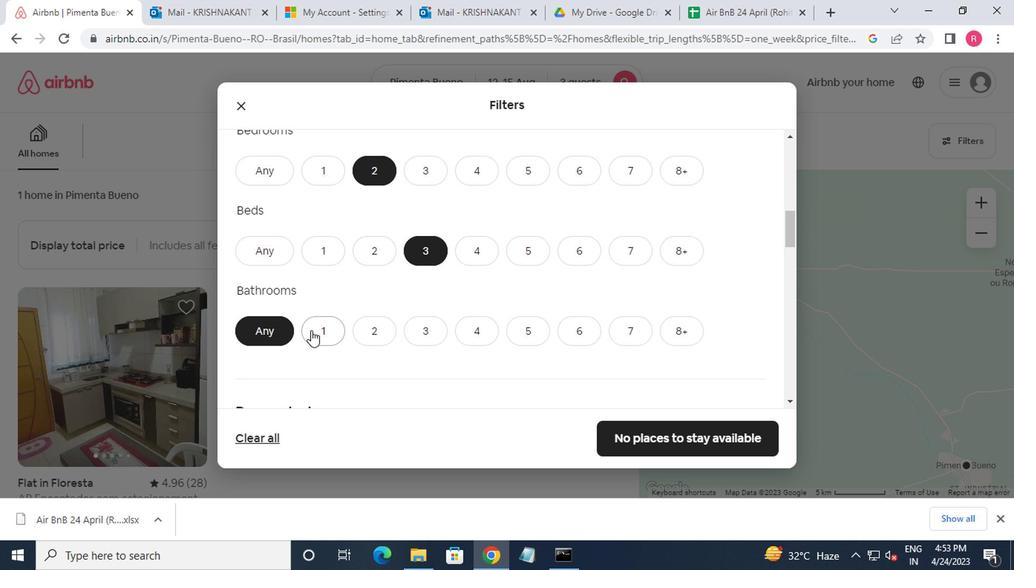 
Action: Mouse pressed left at (309, 329)
Screenshot: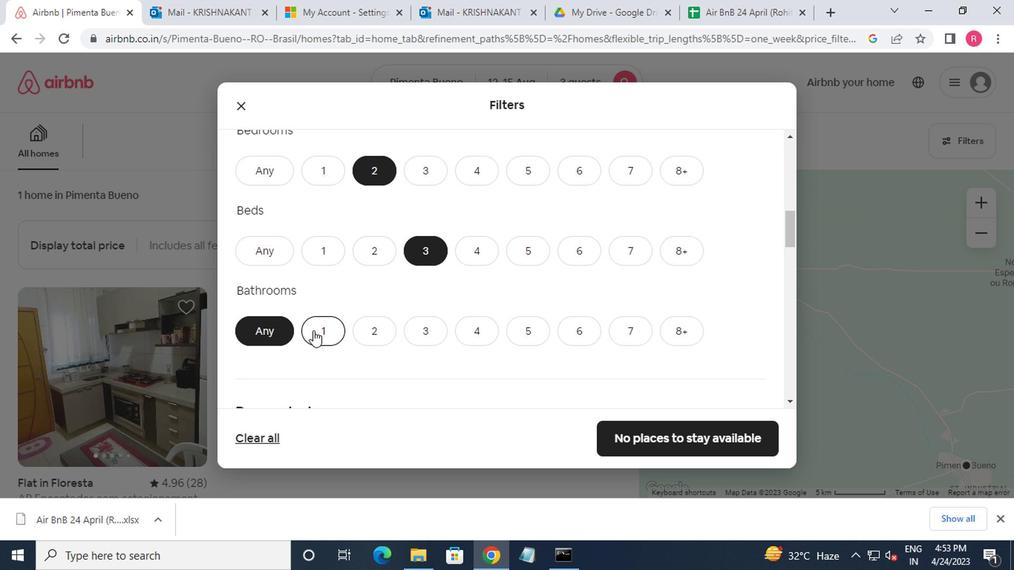
Action: Mouse moved to (309, 332)
Screenshot: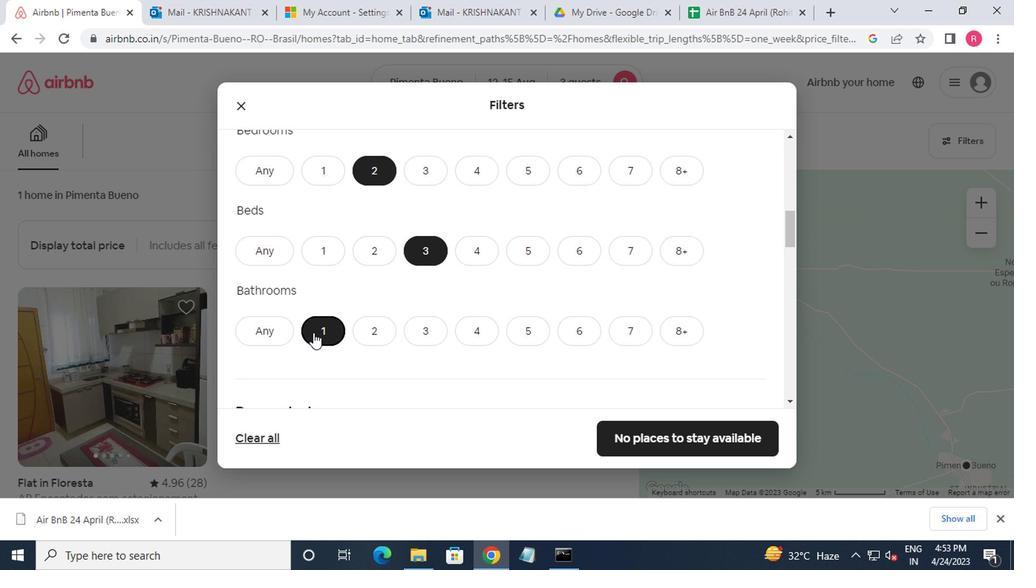 
Action: Mouse scrolled (309, 332) with delta (0, 0)
Screenshot: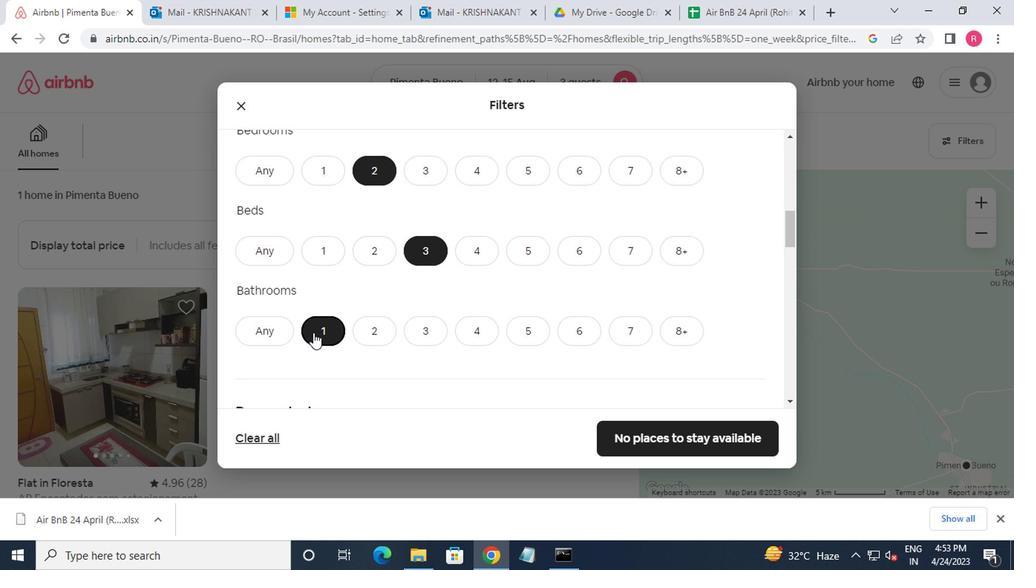 
Action: Mouse scrolled (309, 332) with delta (0, 0)
Screenshot: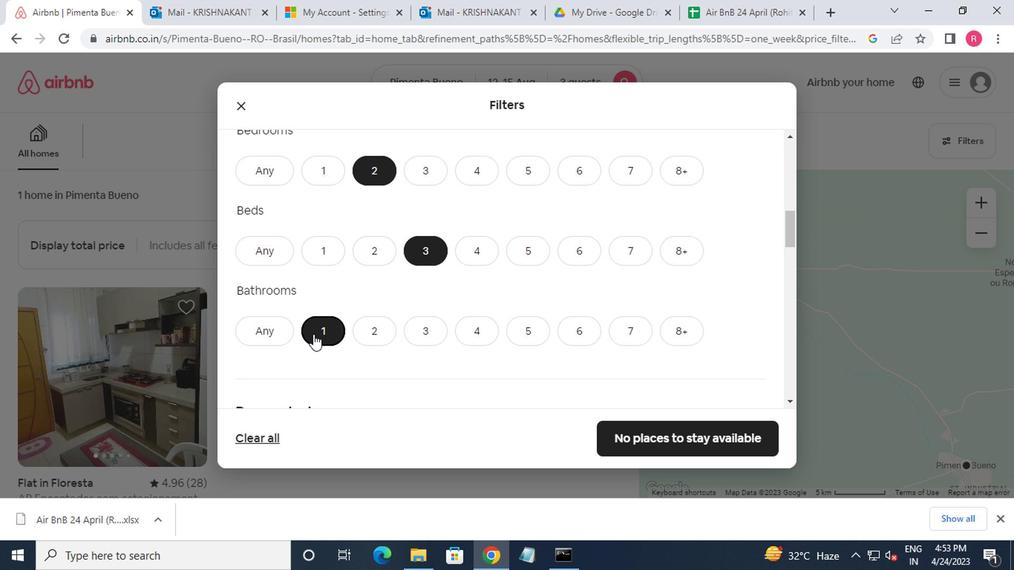 
Action: Mouse moved to (304, 336)
Screenshot: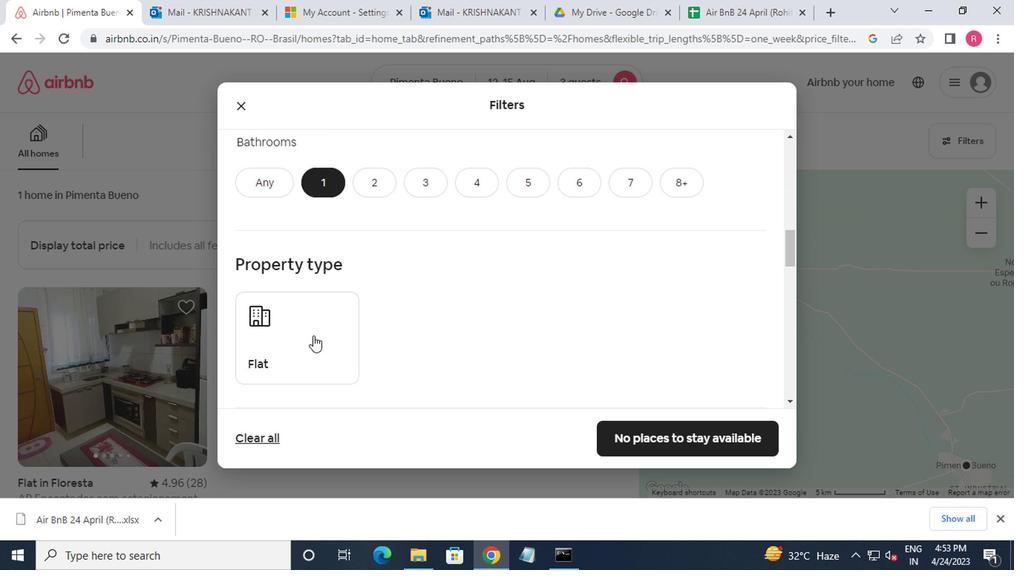 
Action: Mouse scrolled (304, 335) with delta (0, 0)
Screenshot: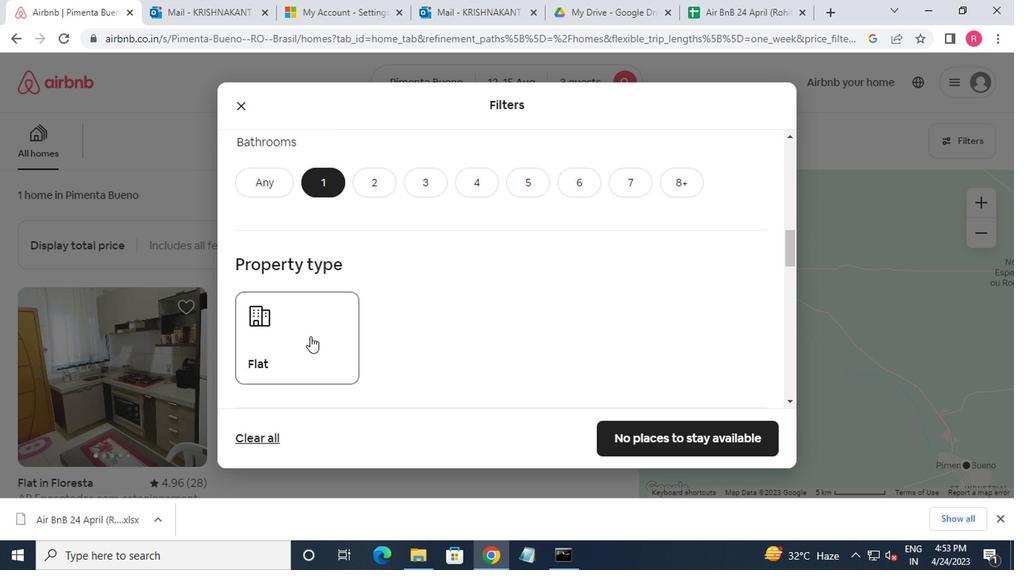 
Action: Mouse moved to (301, 300)
Screenshot: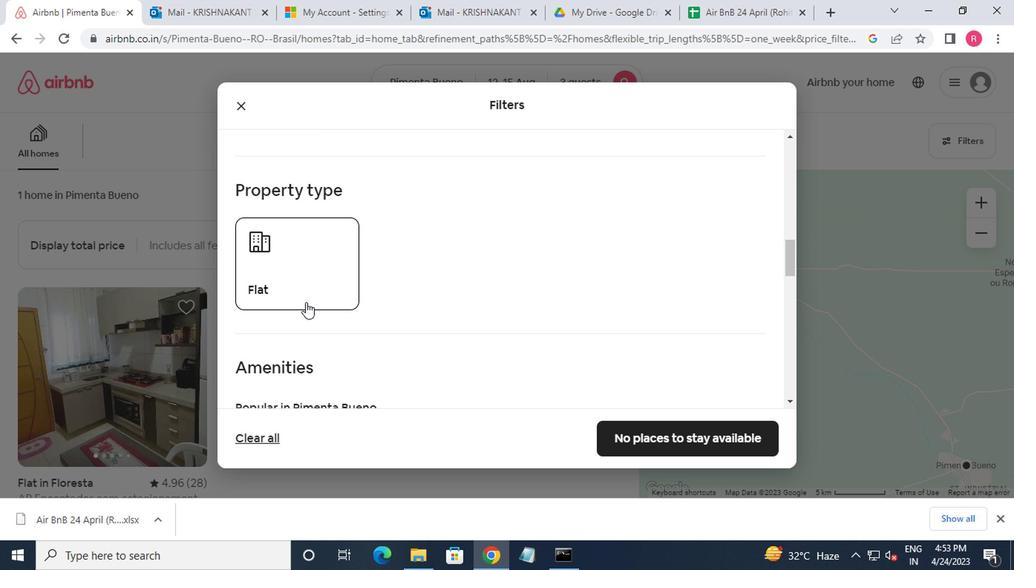 
Action: Mouse pressed left at (301, 300)
Screenshot: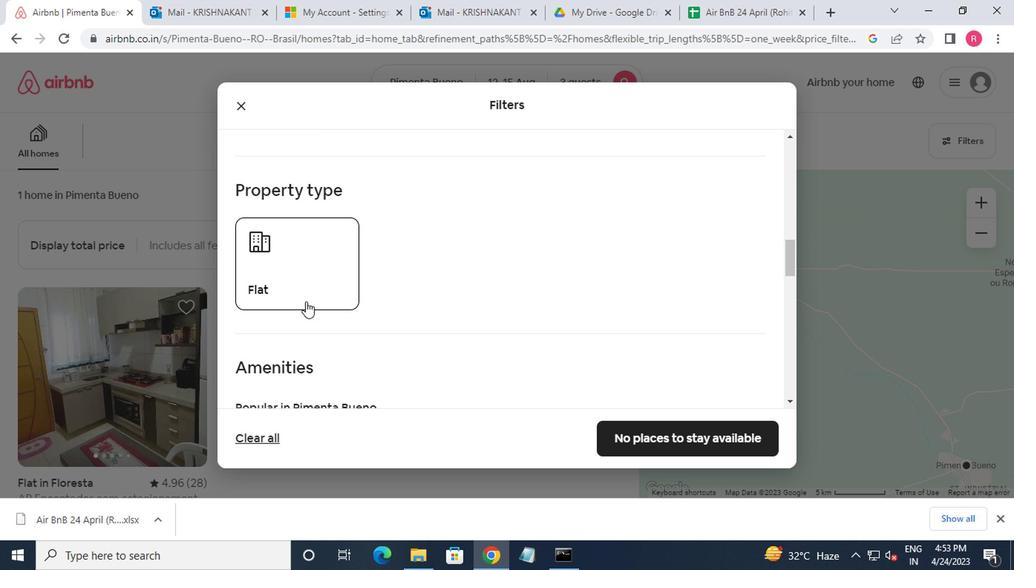 
Action: Mouse moved to (305, 302)
Screenshot: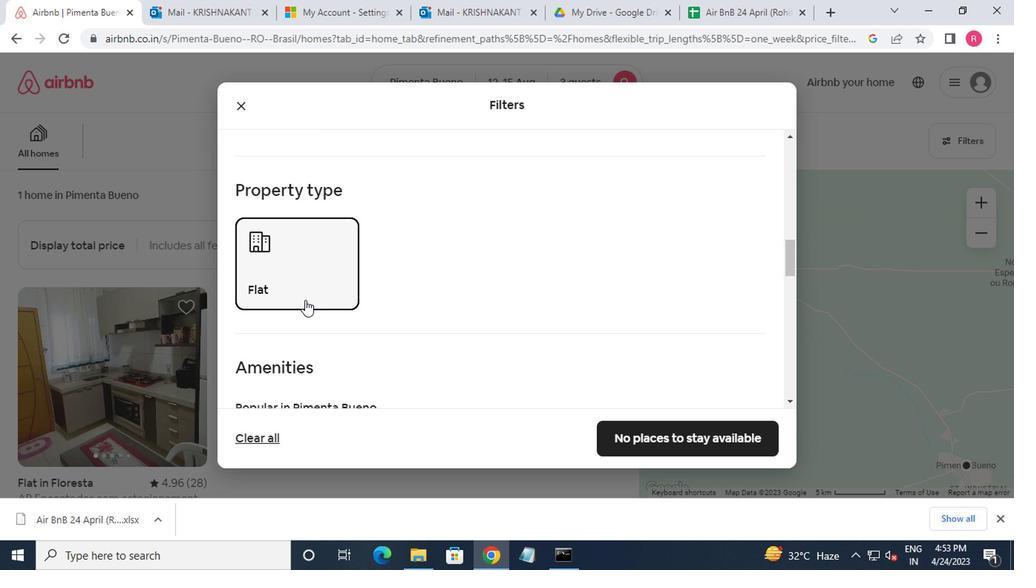 
Action: Mouse scrolled (305, 301) with delta (0, 0)
Screenshot: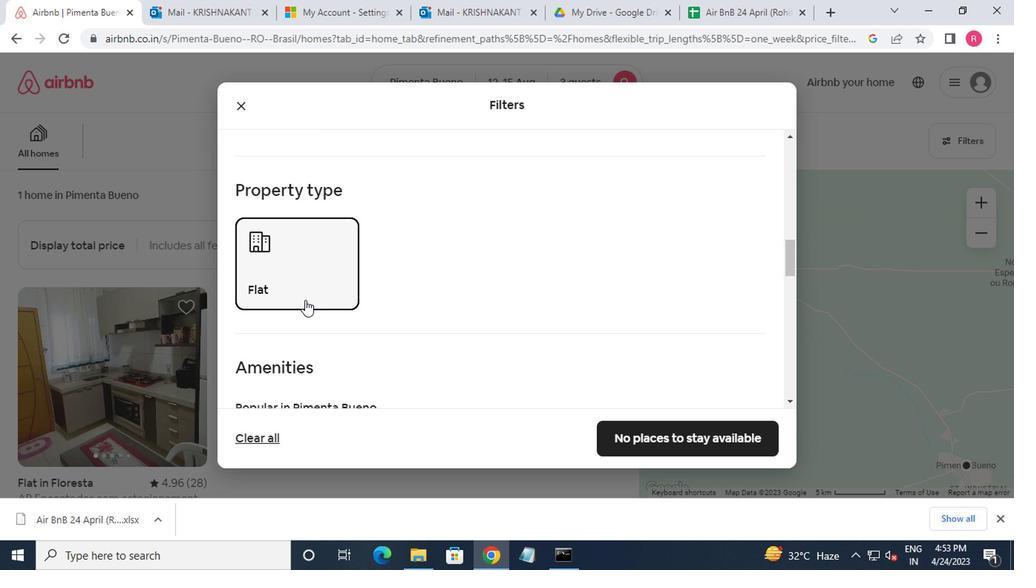 
Action: Mouse moved to (312, 305)
Screenshot: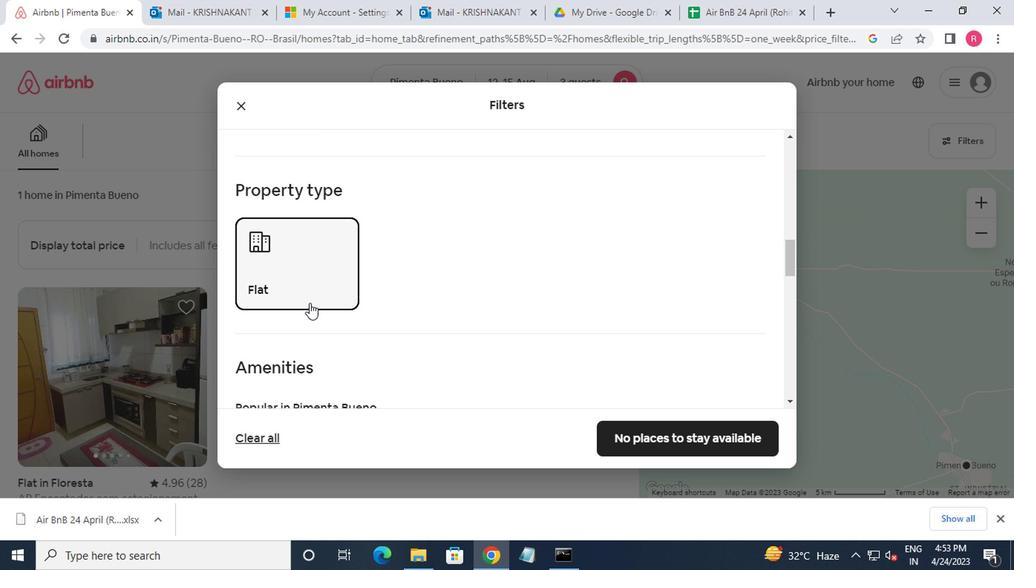 
Action: Mouse scrolled (312, 304) with delta (0, 0)
Screenshot: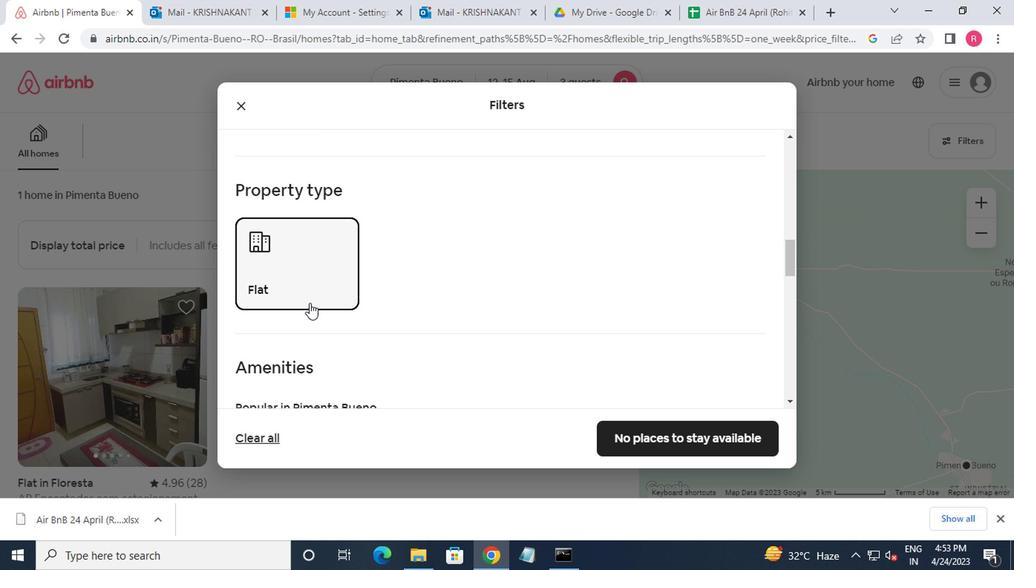 
Action: Mouse moved to (296, 326)
Screenshot: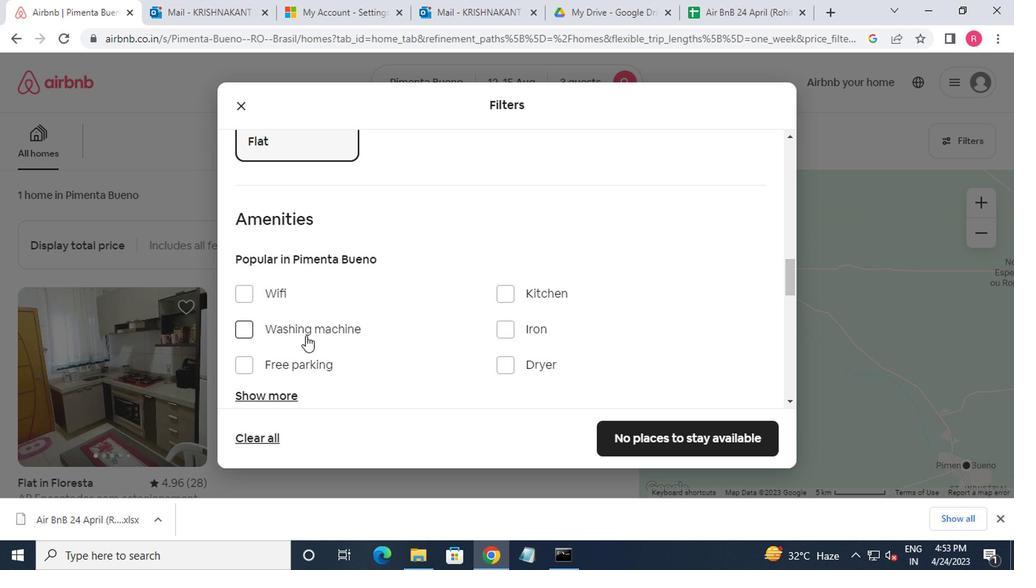 
Action: Mouse pressed left at (296, 326)
Screenshot: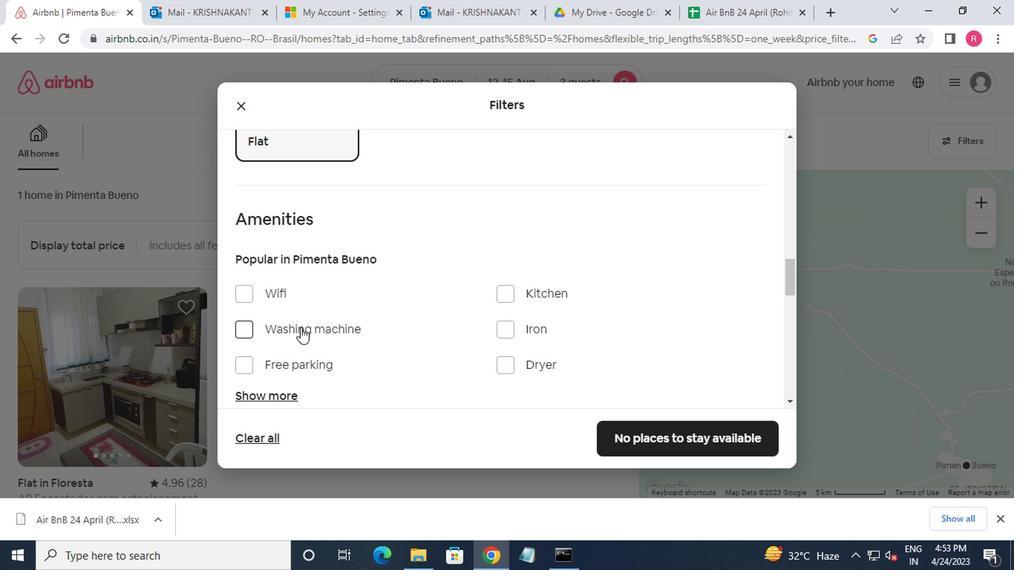 
Action: Mouse moved to (311, 332)
Screenshot: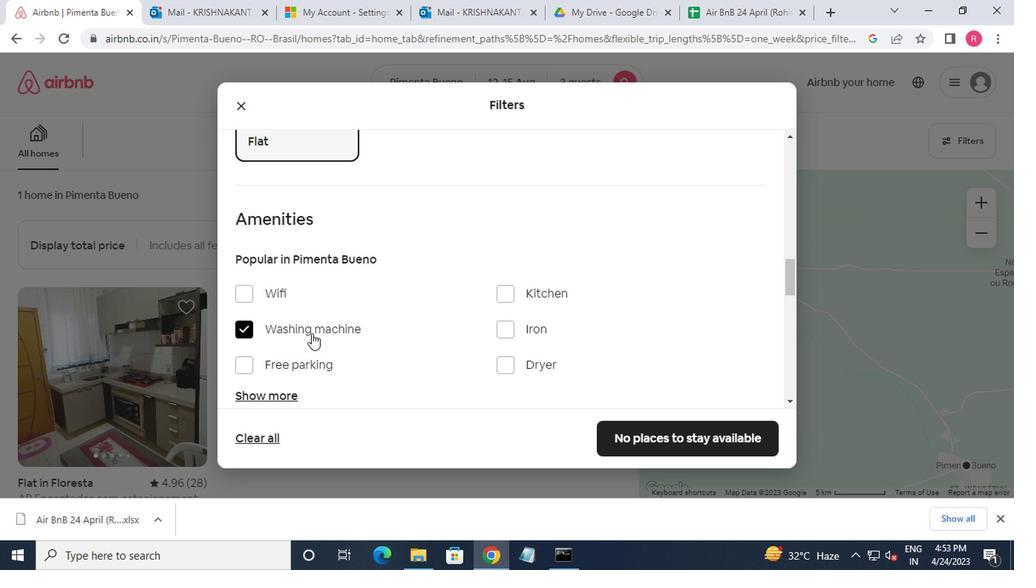 
Action: Mouse scrolled (311, 331) with delta (0, -1)
Screenshot: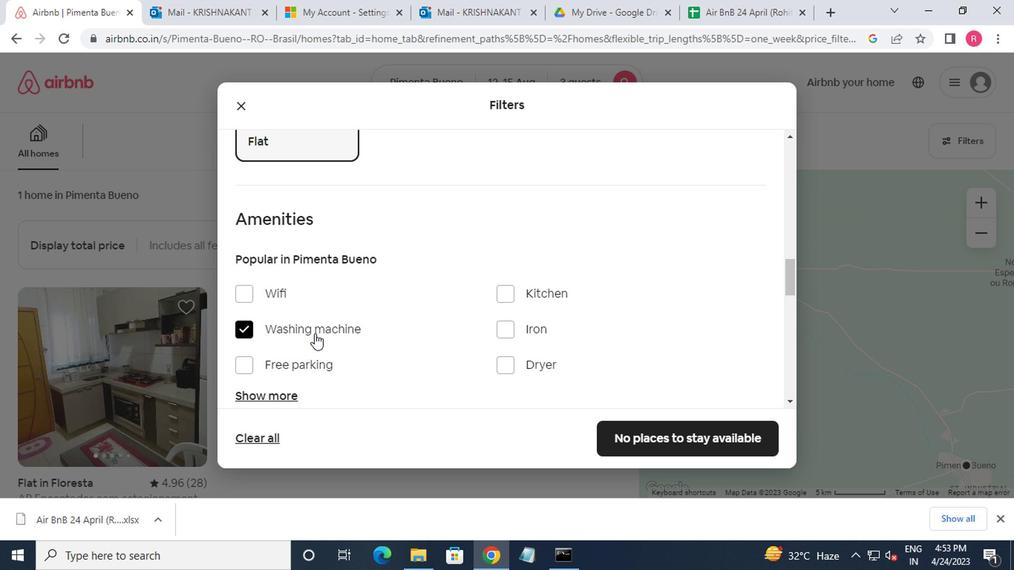 
Action: Mouse scrolled (311, 331) with delta (0, -1)
Screenshot: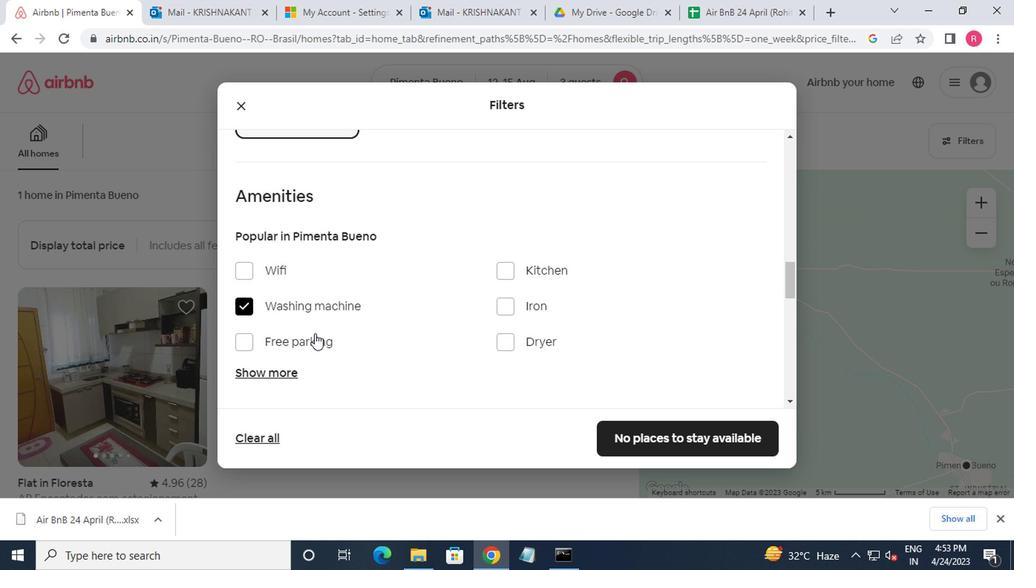 
Action: Mouse moved to (320, 335)
Screenshot: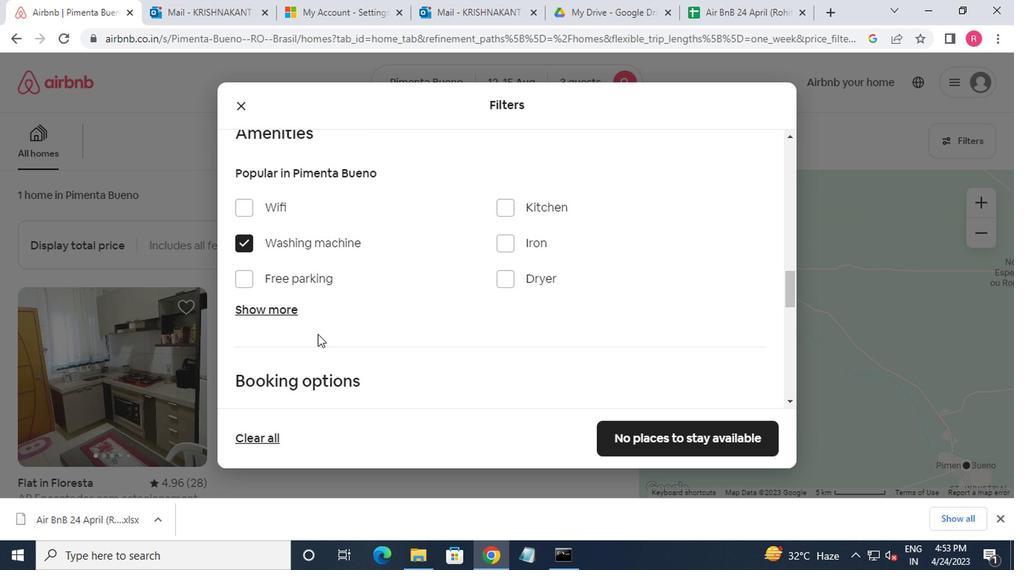 
Action: Mouse scrolled (320, 334) with delta (0, -1)
Screenshot: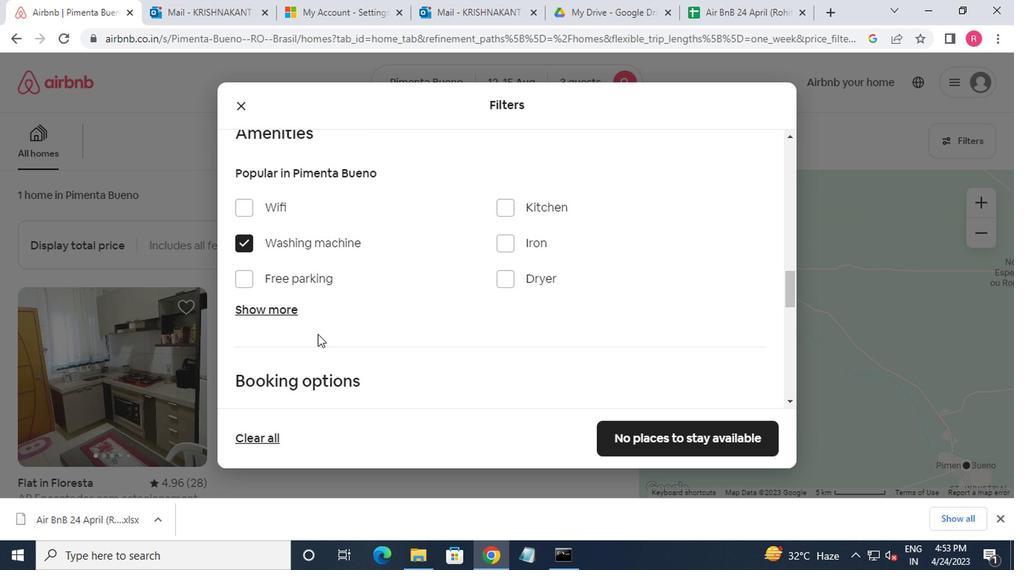 
Action: Mouse moved to (321, 336)
Screenshot: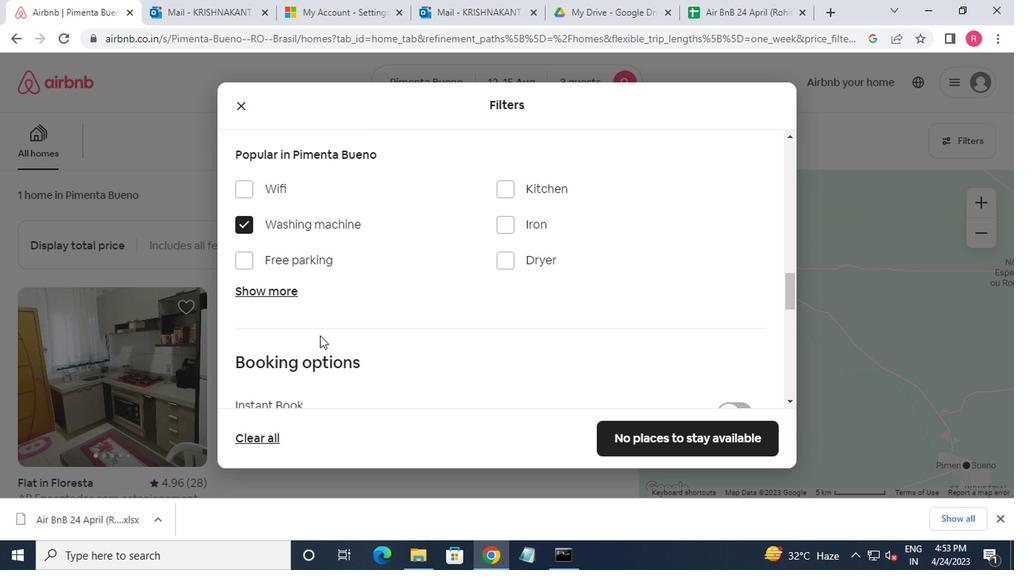 
Action: Mouse scrolled (321, 335) with delta (0, 0)
Screenshot: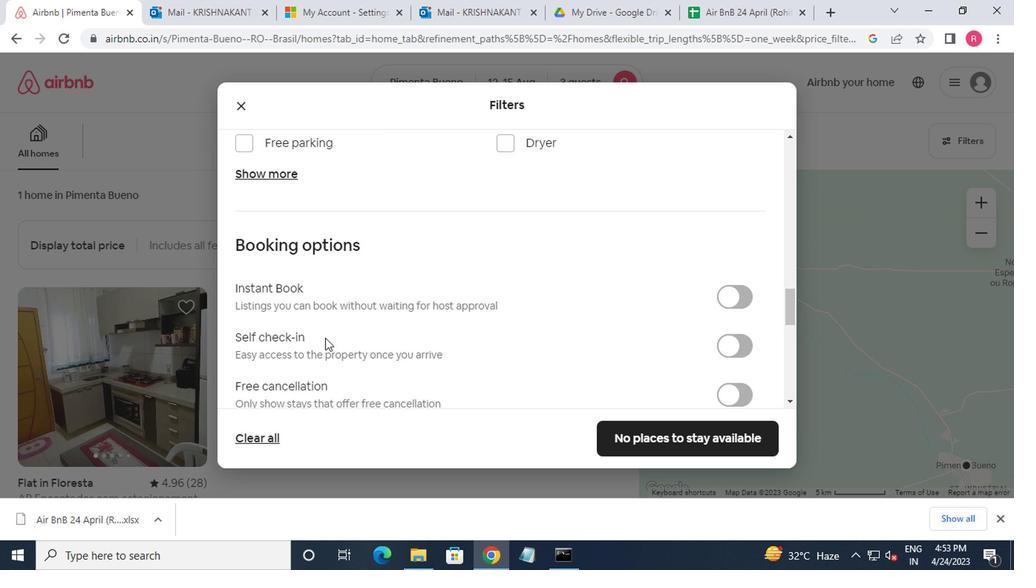 
Action: Mouse moved to (724, 274)
Screenshot: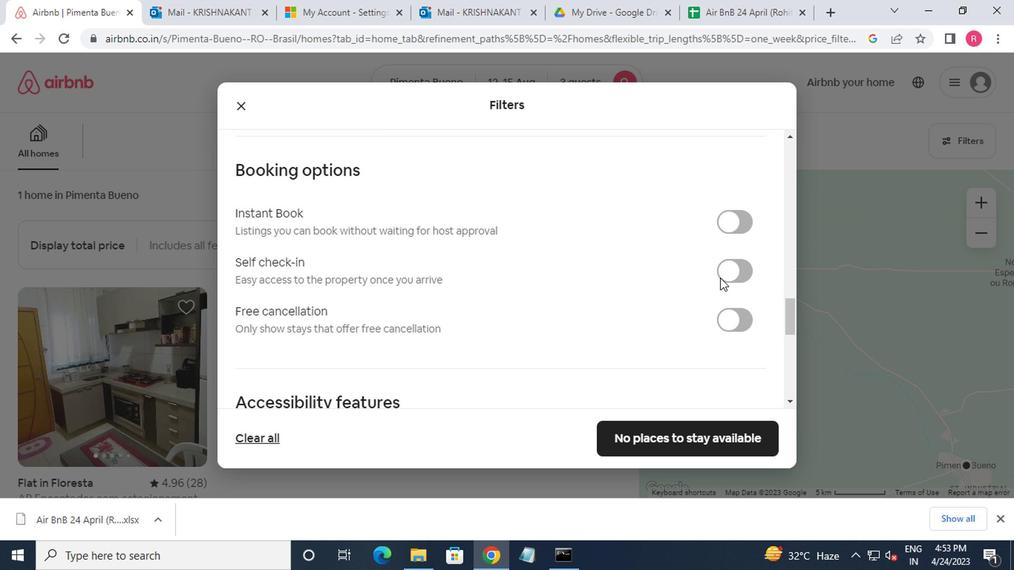 
Action: Mouse pressed left at (724, 274)
Screenshot: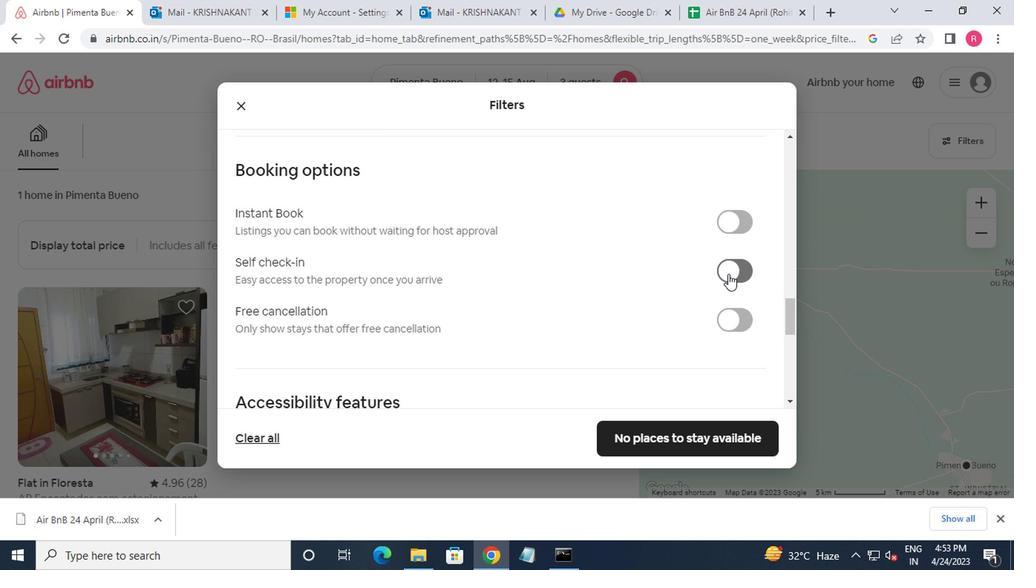 
Action: Mouse moved to (717, 268)
Screenshot: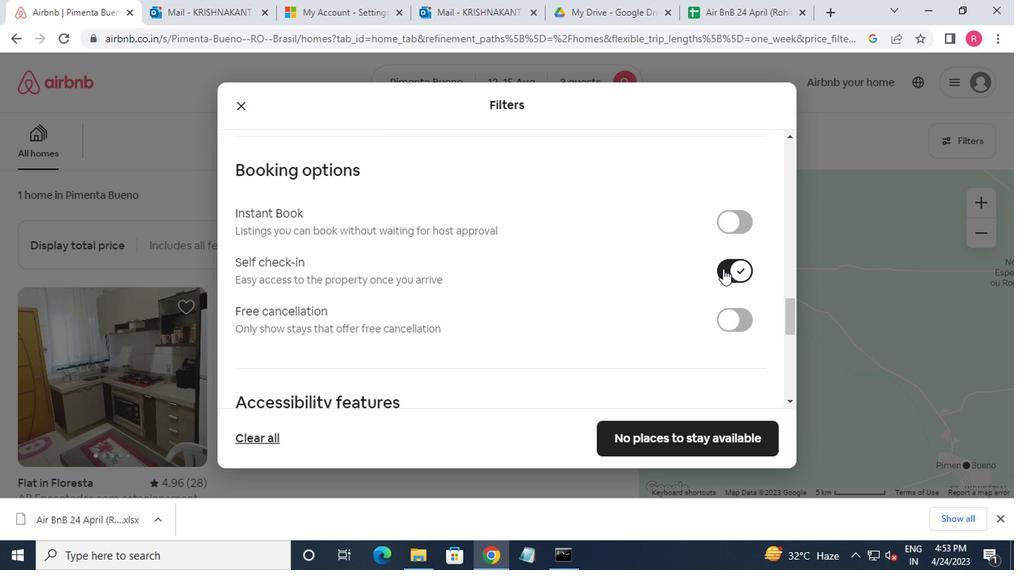 
Action: Mouse scrolled (717, 267) with delta (0, -1)
Screenshot: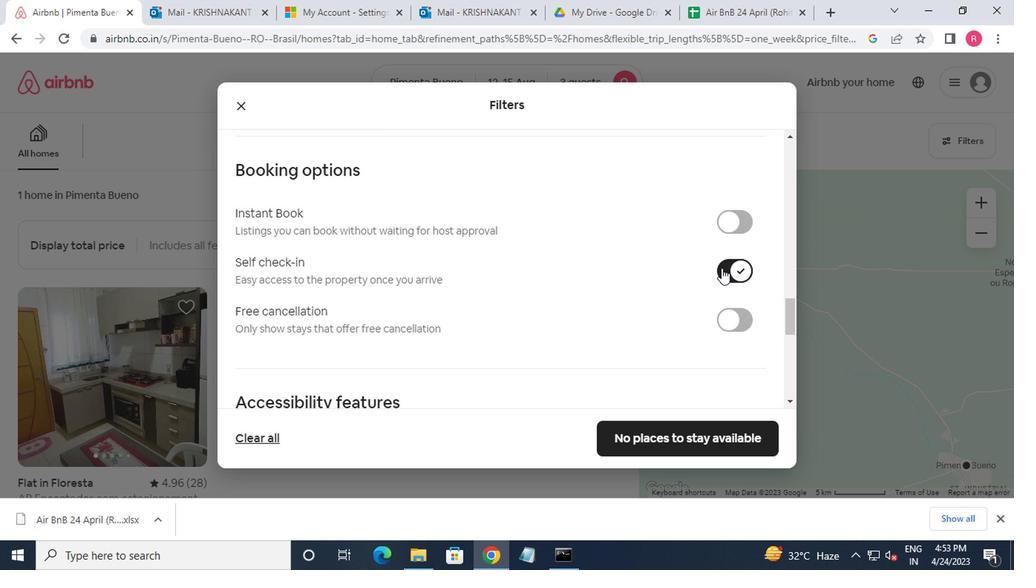 
Action: Mouse scrolled (717, 267) with delta (0, -1)
Screenshot: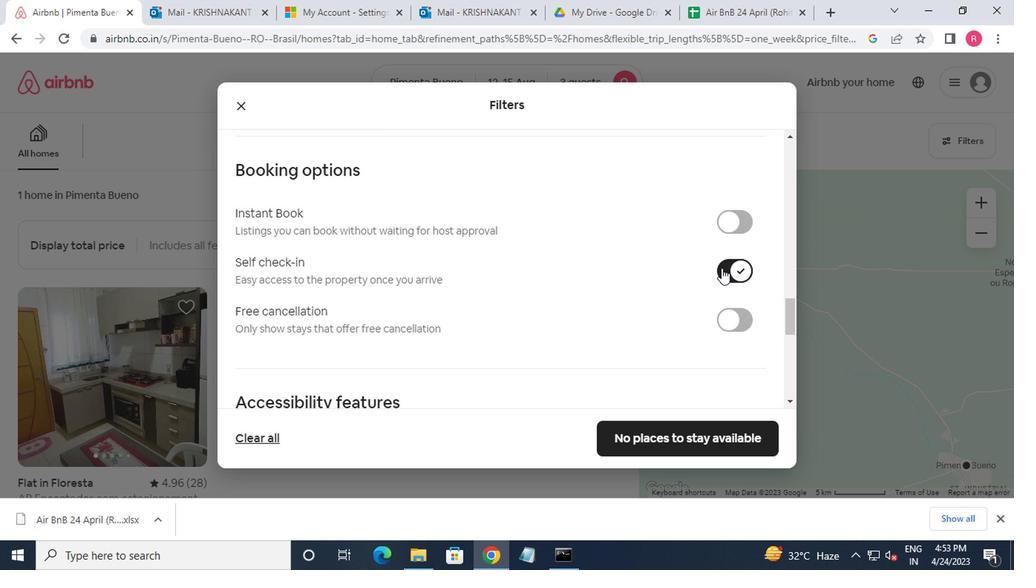 
Action: Mouse moved to (717, 267)
Screenshot: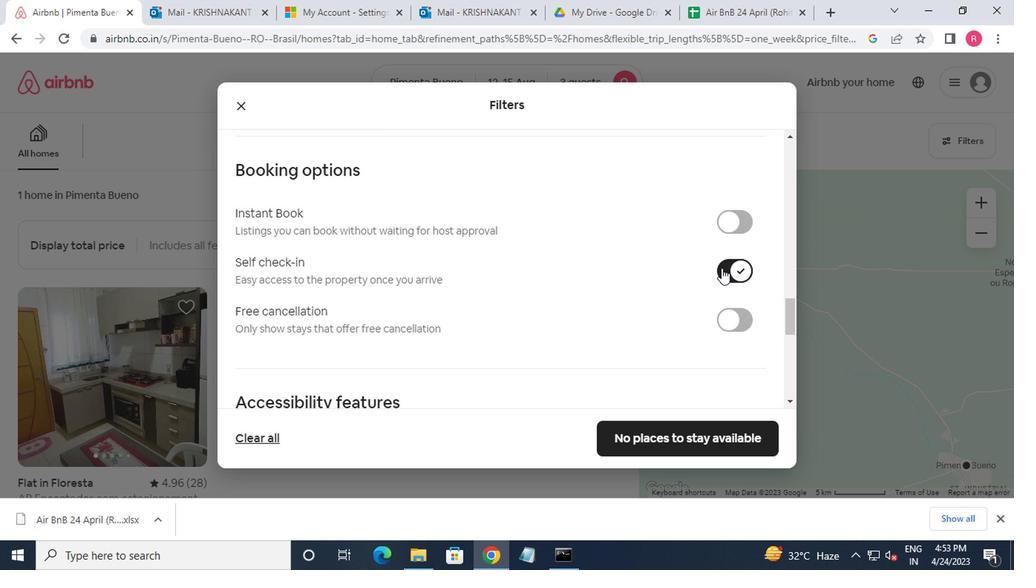 
Action: Mouse scrolled (717, 266) with delta (0, 0)
Screenshot: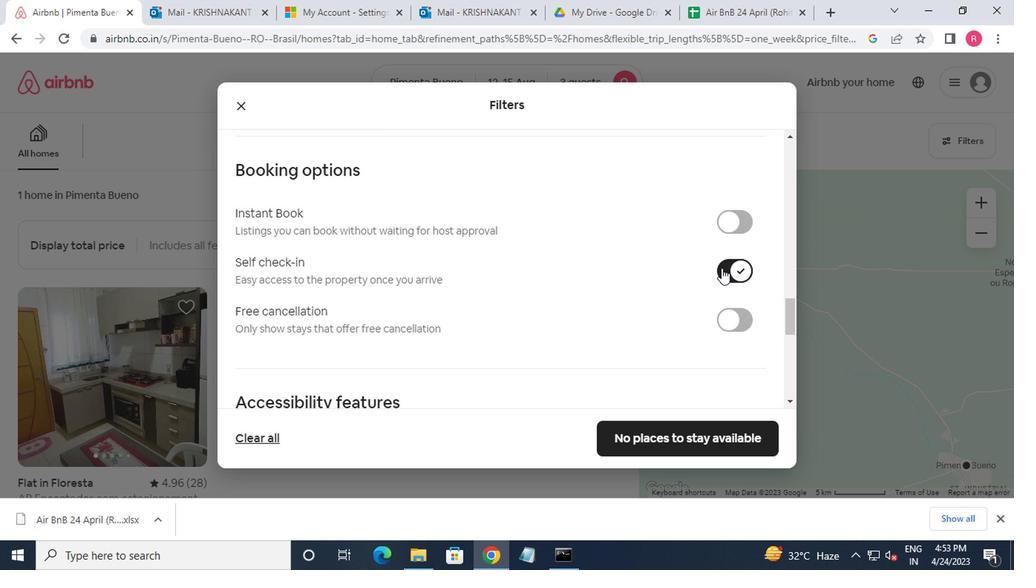 
Action: Mouse moved to (518, 303)
Screenshot: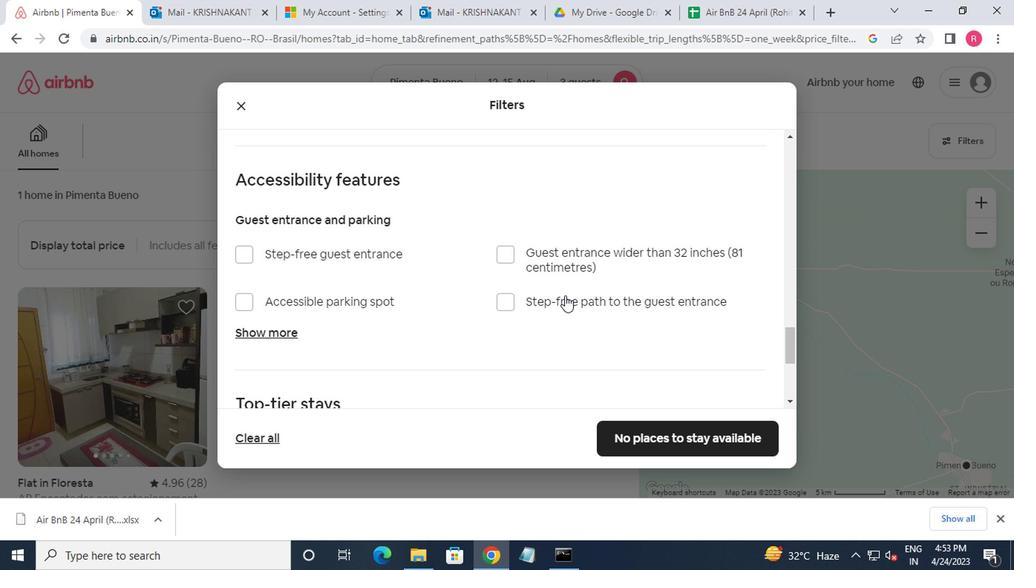
Action: Mouse scrolled (518, 302) with delta (0, -1)
Screenshot: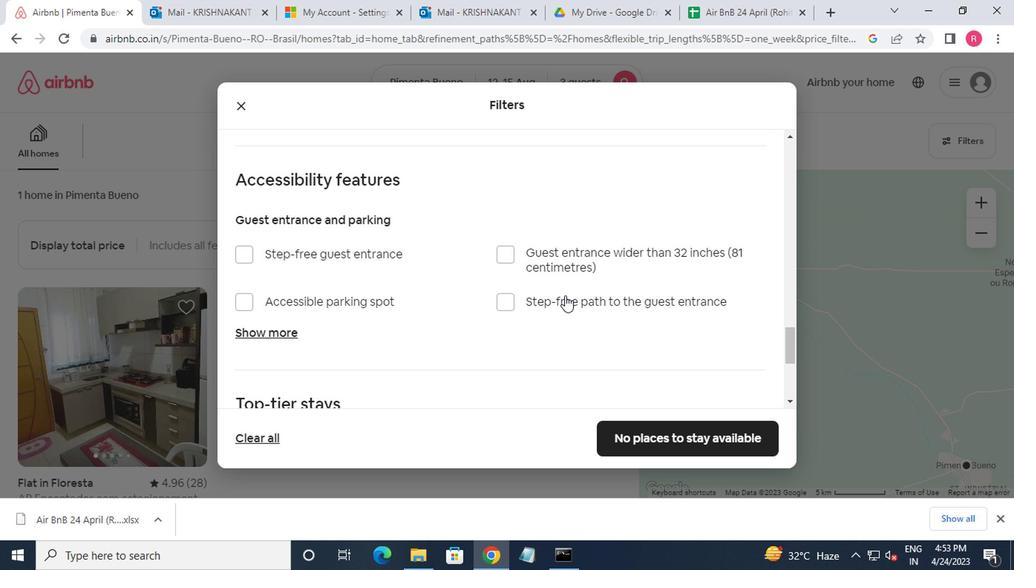 
Action: Mouse moved to (507, 305)
Screenshot: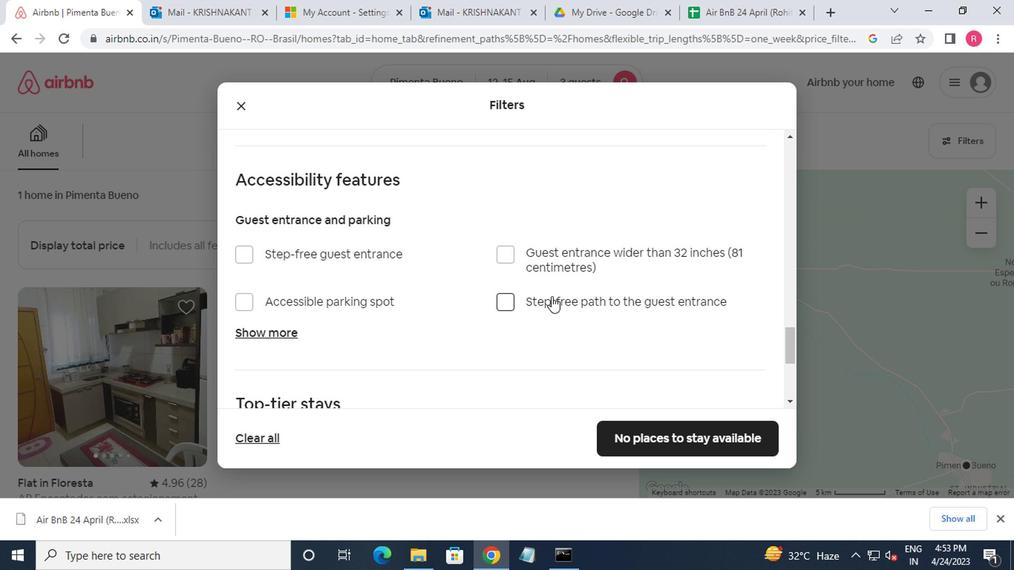 
Action: Mouse scrolled (507, 305) with delta (0, 0)
Screenshot: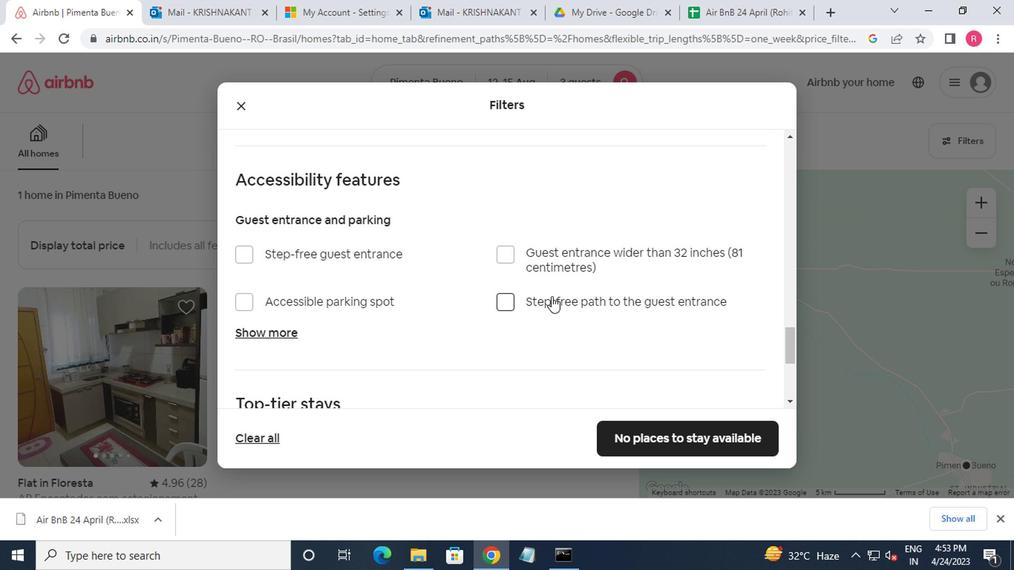 
Action: Mouse moved to (501, 307)
Screenshot: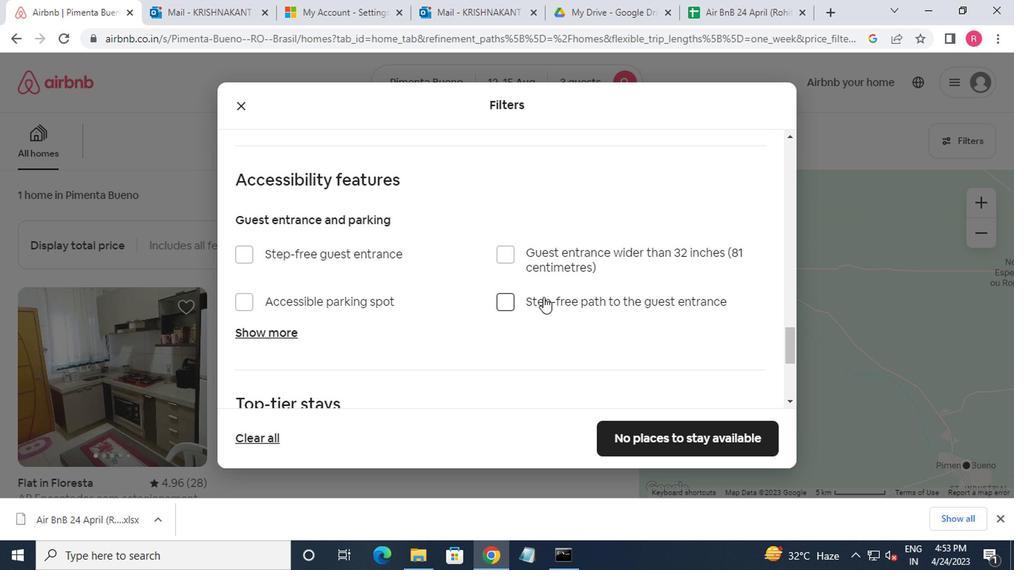 
Action: Mouse scrolled (501, 306) with delta (0, 0)
Screenshot: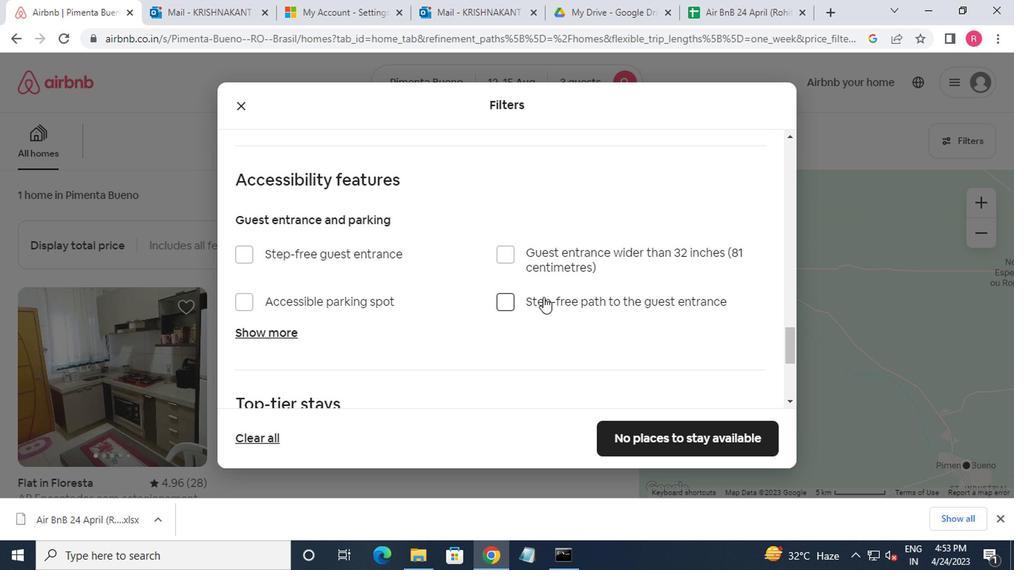 
Action: Mouse moved to (373, 355)
Screenshot: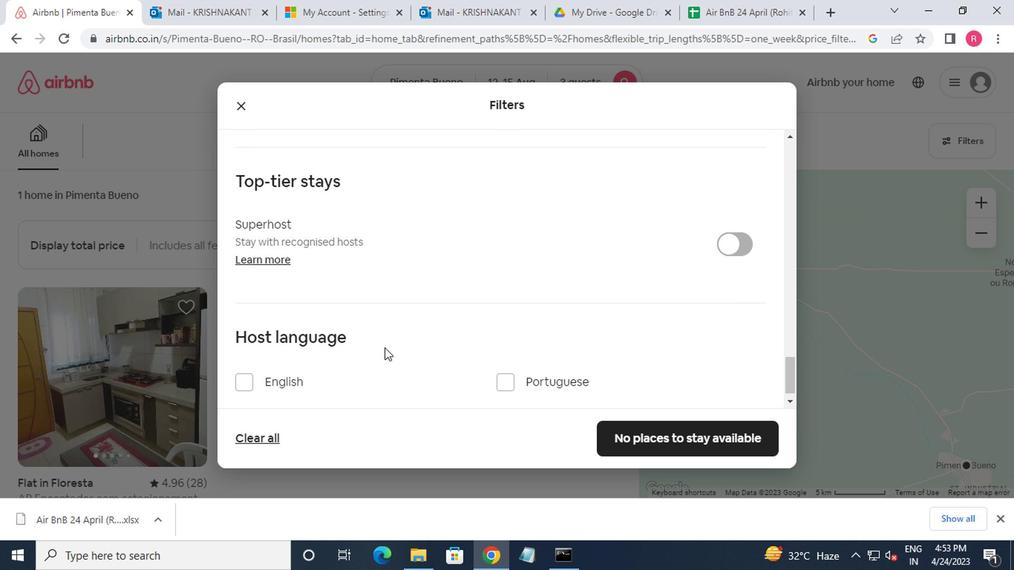 
Action: Mouse scrolled (373, 355) with delta (0, 0)
Screenshot: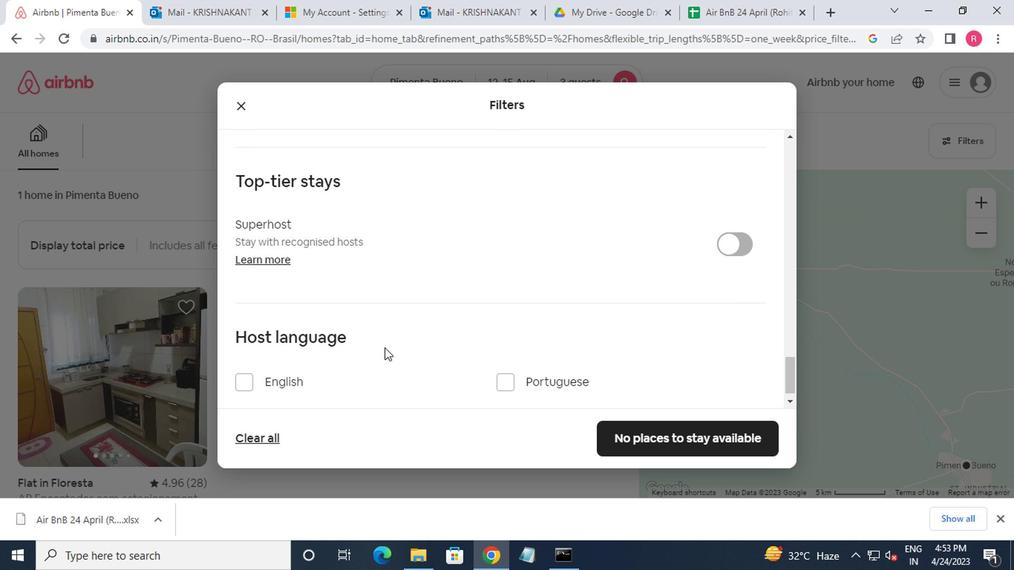 
Action: Mouse moved to (525, 376)
Screenshot: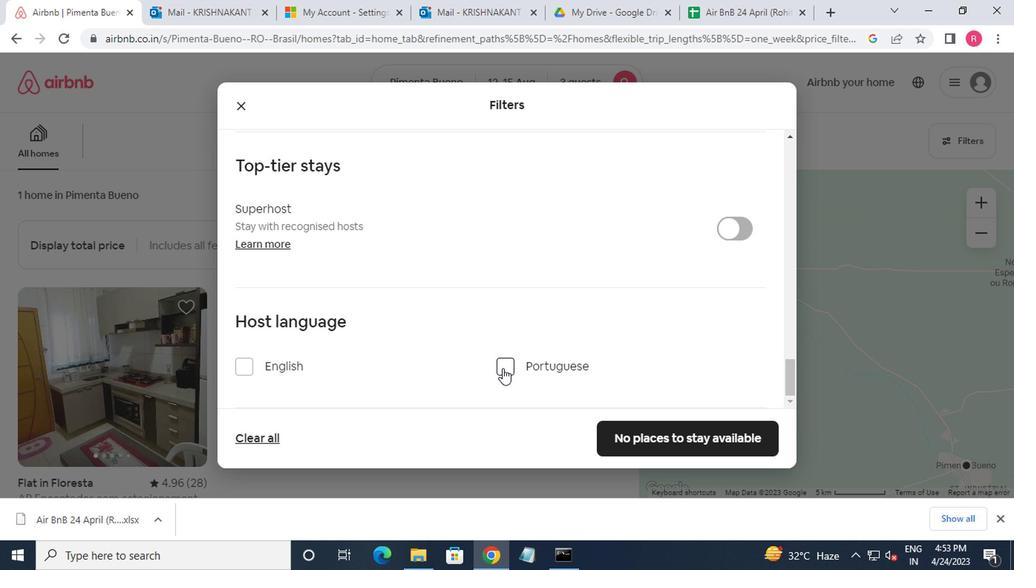 
Action: Mouse scrolled (525, 376) with delta (0, 0)
Screenshot: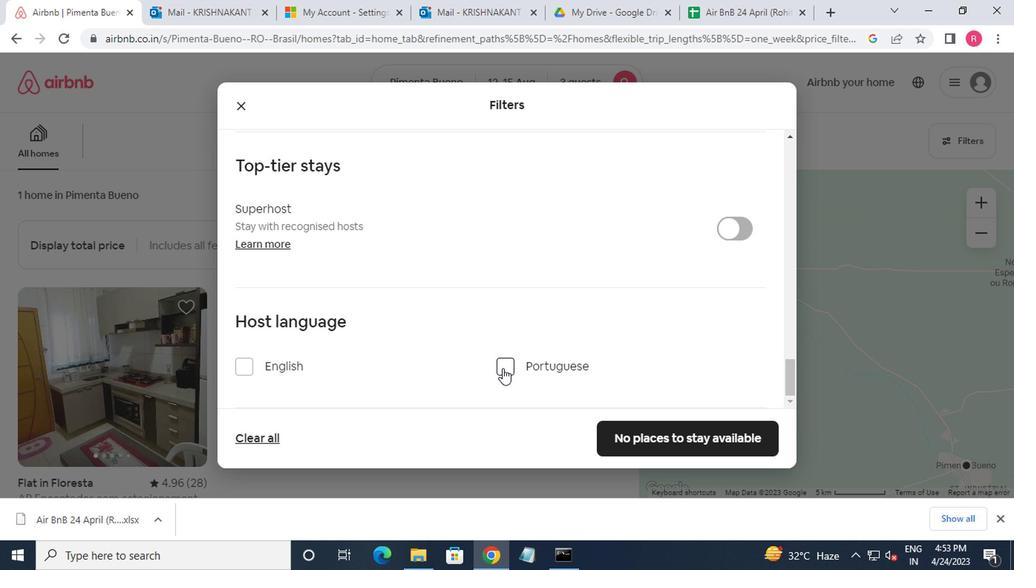 
Action: Mouse moved to (555, 381)
Screenshot: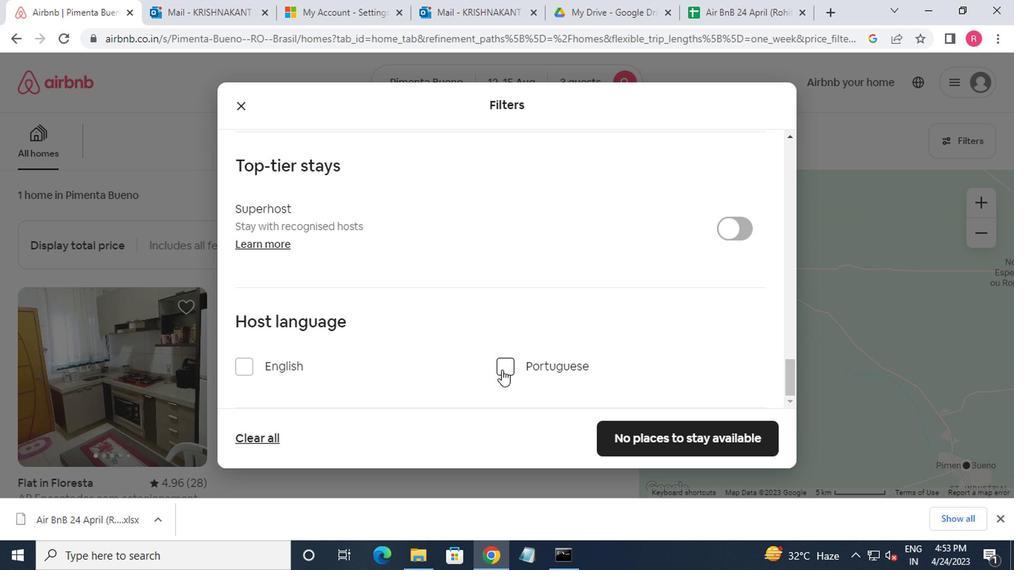 
Action: Mouse scrolled (555, 380) with delta (0, -1)
Screenshot: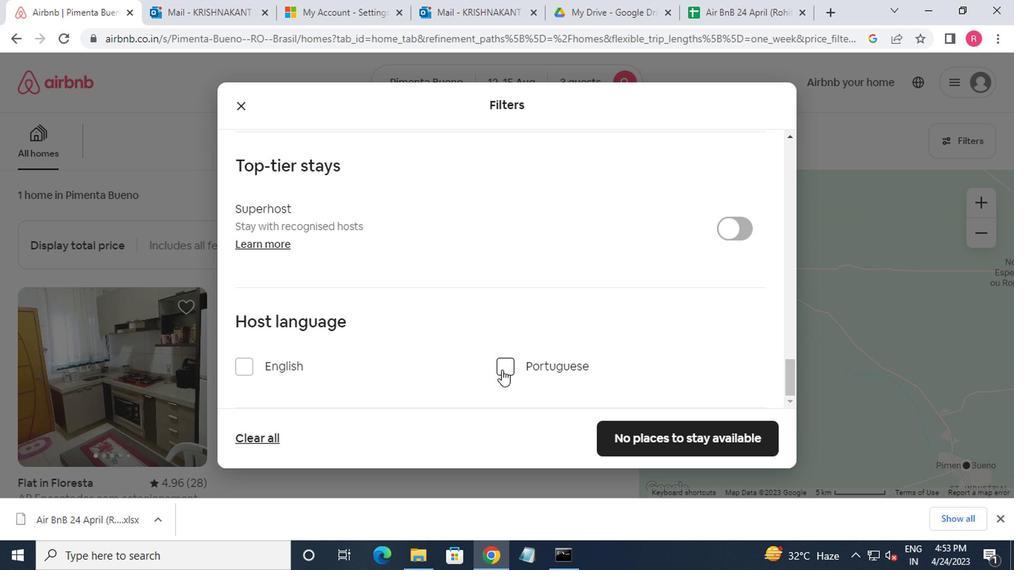 
Action: Mouse moved to (618, 428)
Screenshot: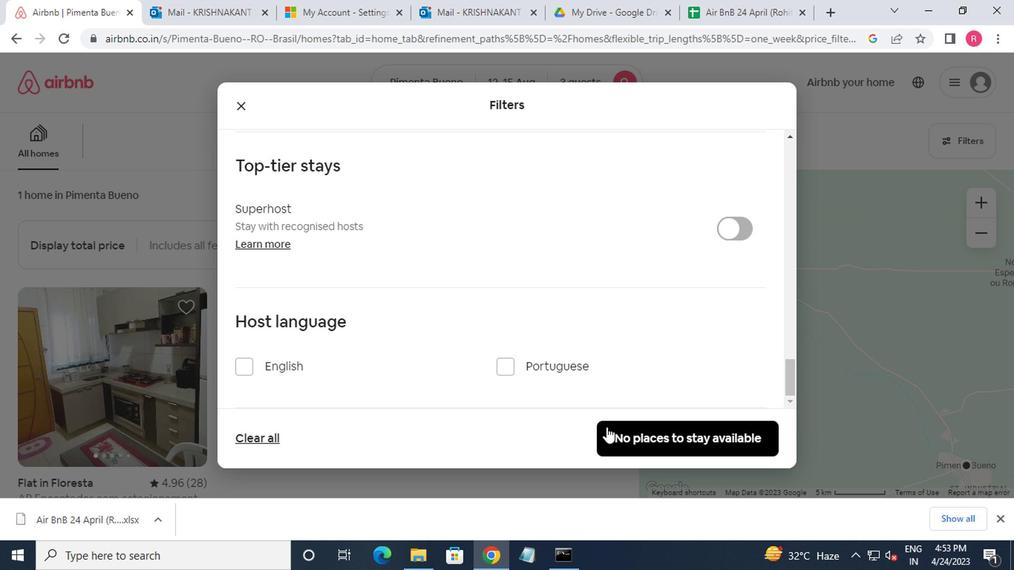
Action: Mouse pressed left at (618, 428)
Screenshot: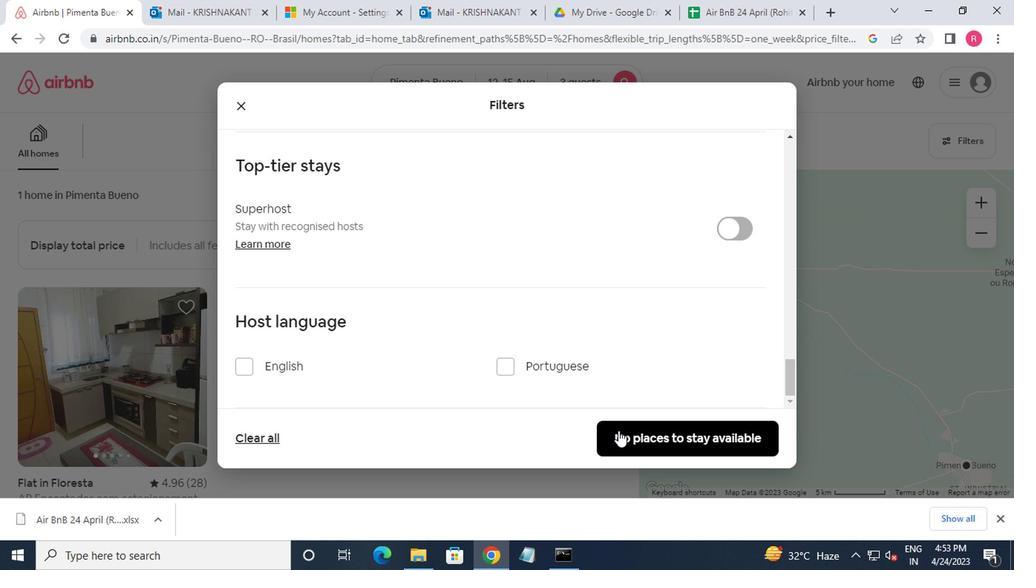 
